 Task: Check the average views per listing of air conditioning unit in the last 1 year.
Action: Mouse moved to (997, 237)
Screenshot: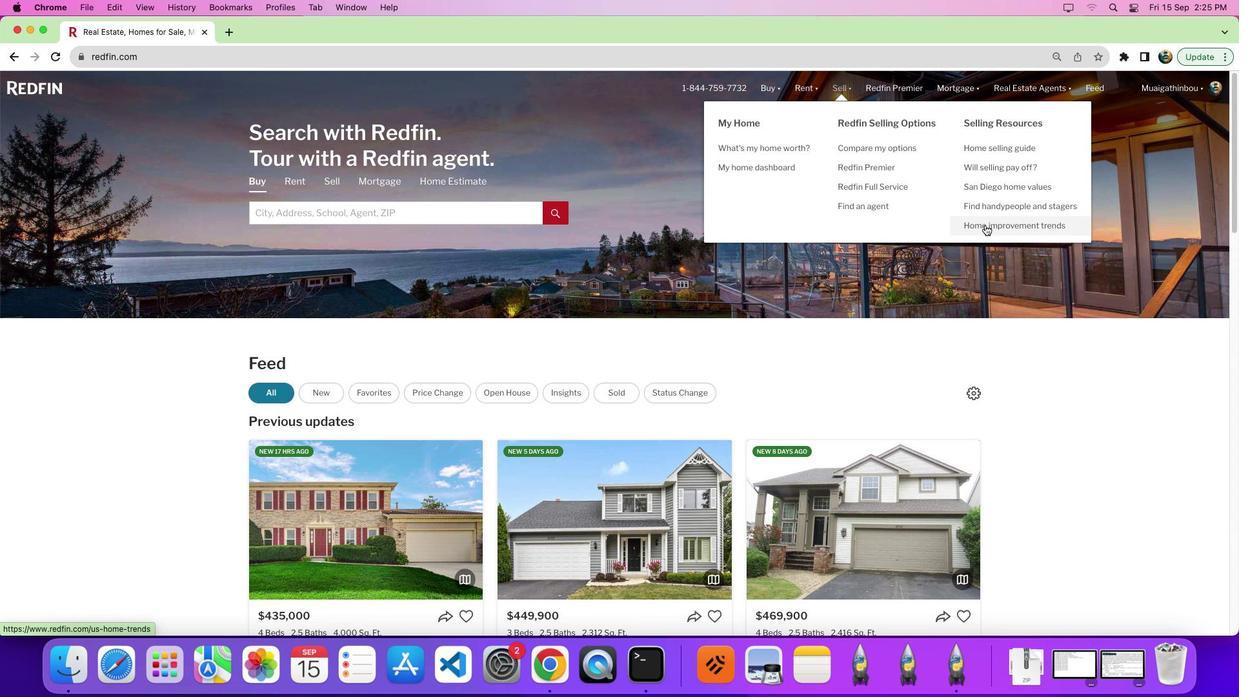 
Action: Mouse pressed left at (997, 237)
Screenshot: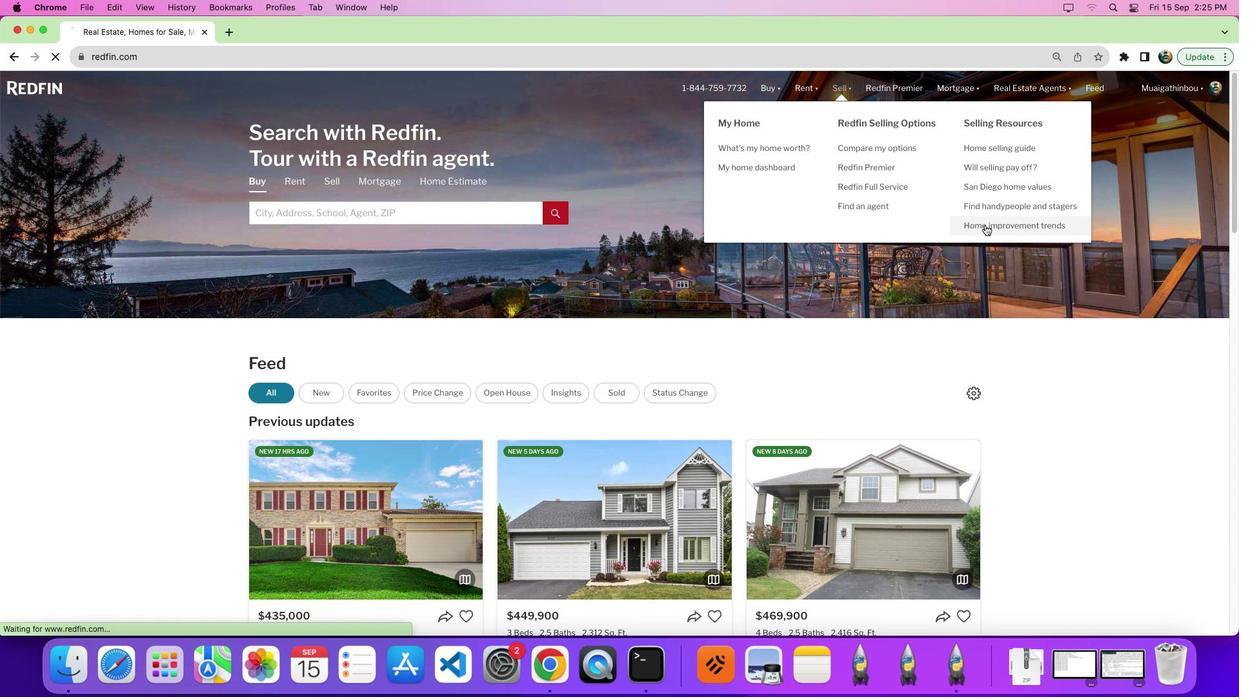 
Action: Mouse pressed left at (997, 237)
Screenshot: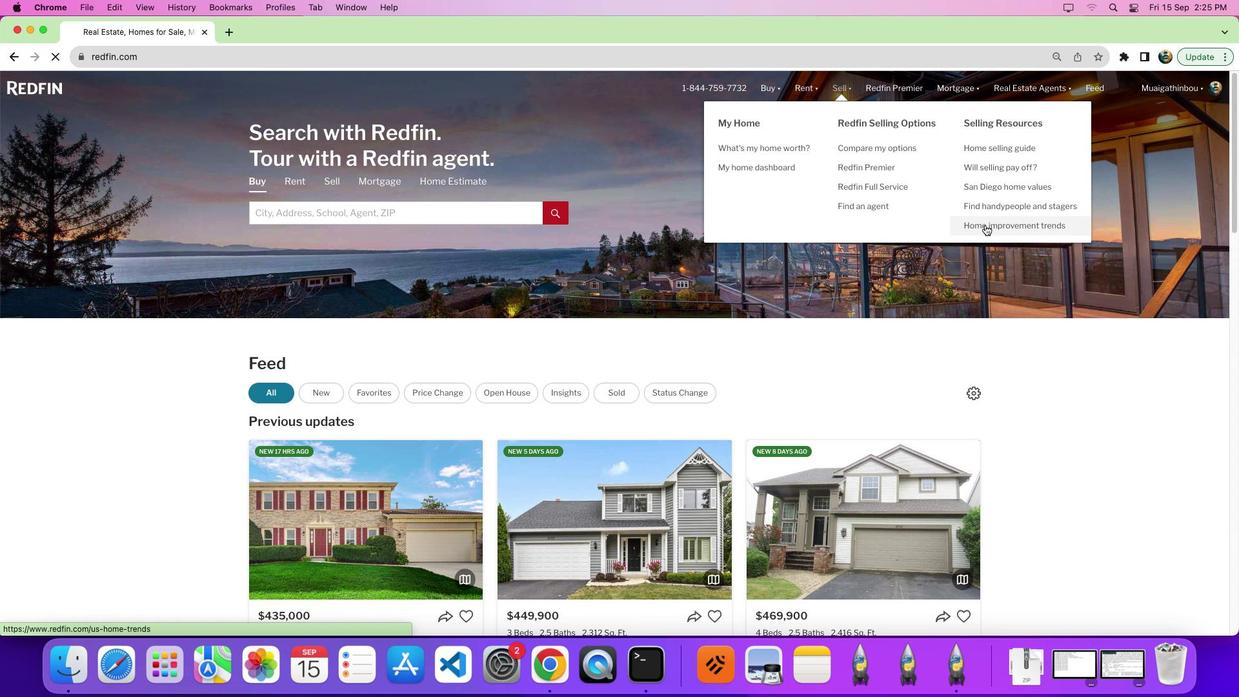 
Action: Mouse moved to (355, 265)
Screenshot: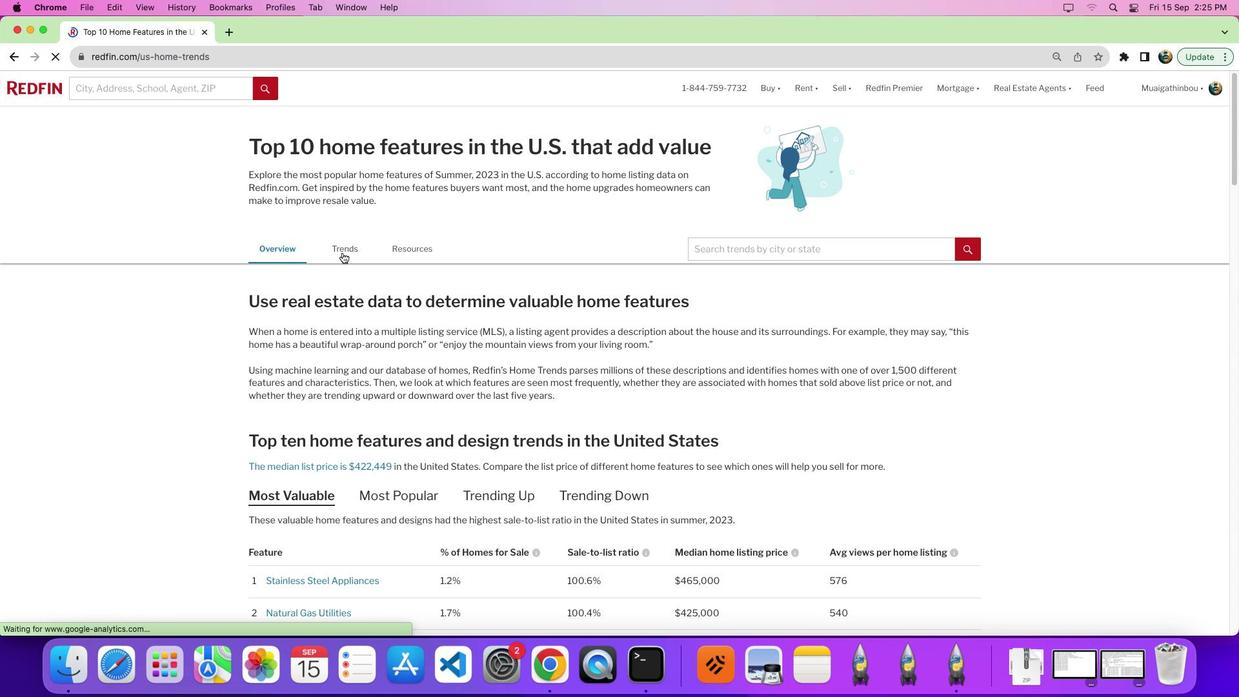 
Action: Mouse pressed left at (355, 265)
Screenshot: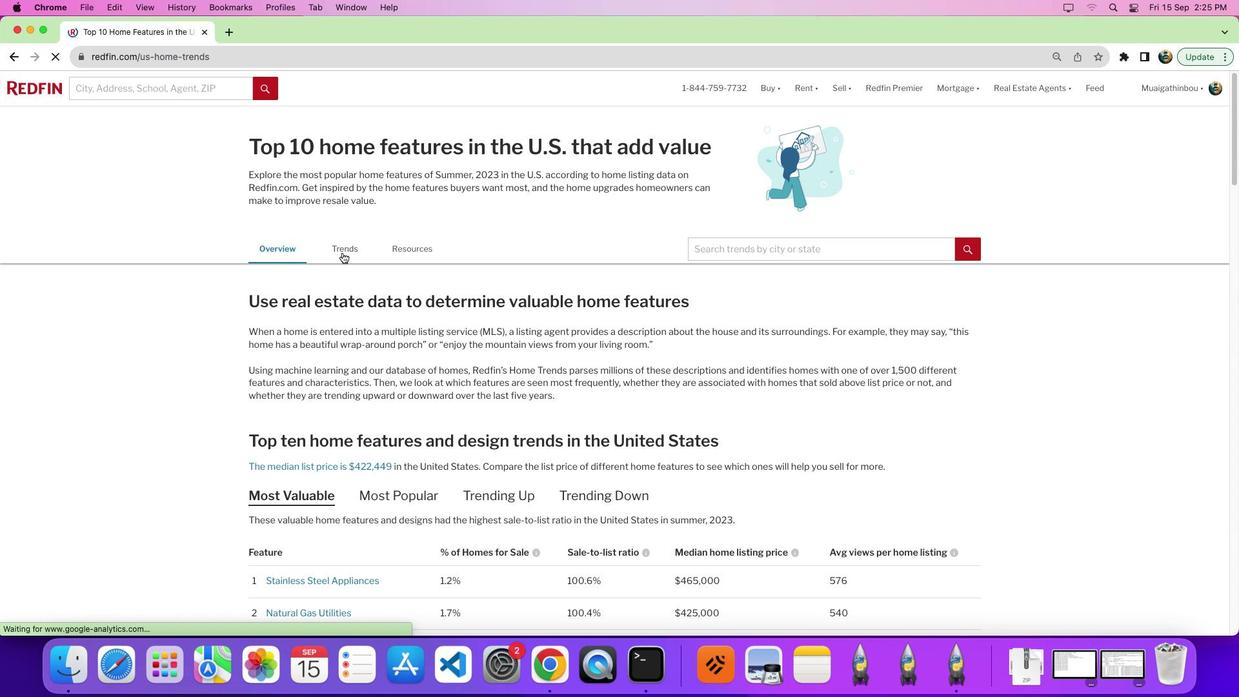 
Action: Mouse moved to (533, 330)
Screenshot: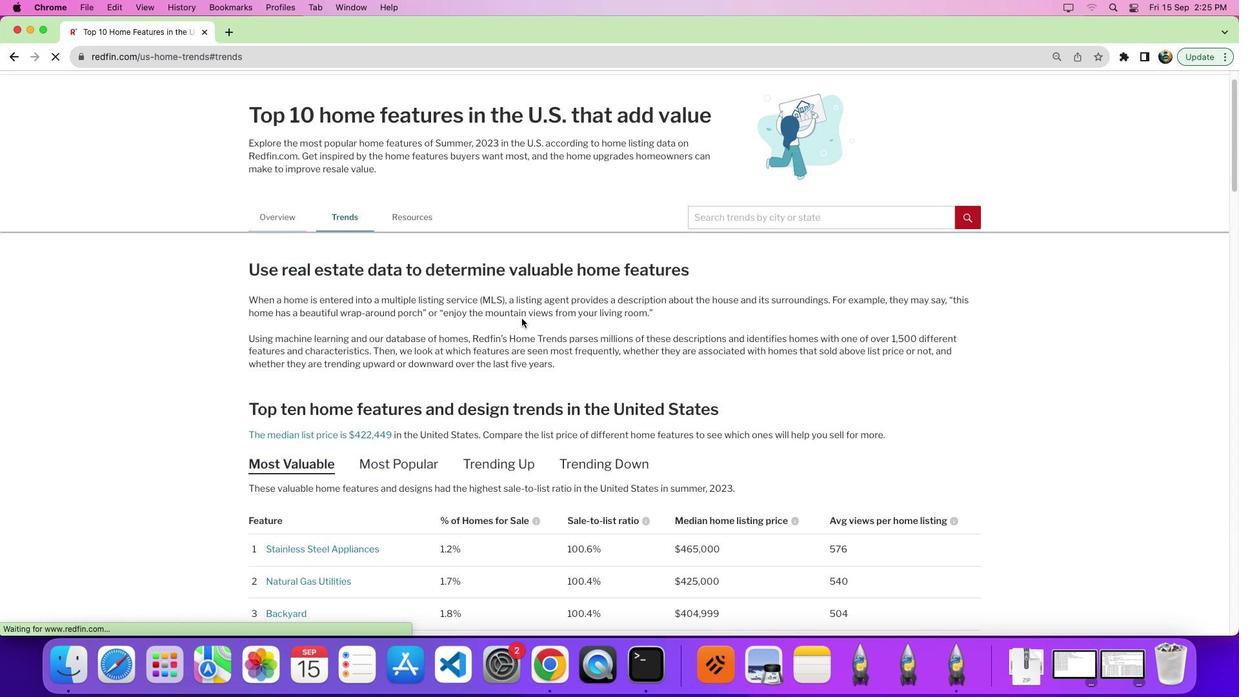 
Action: Mouse scrolled (533, 330) with delta (12, 11)
Screenshot: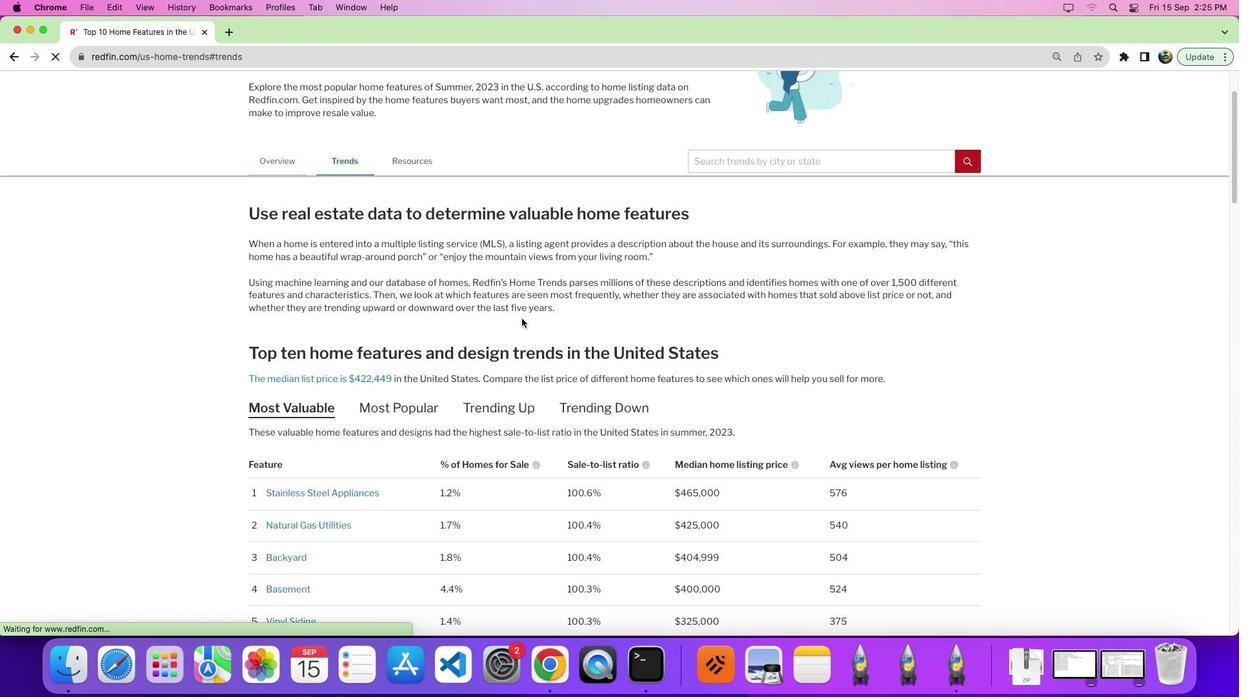 
Action: Mouse scrolled (533, 330) with delta (12, 11)
Screenshot: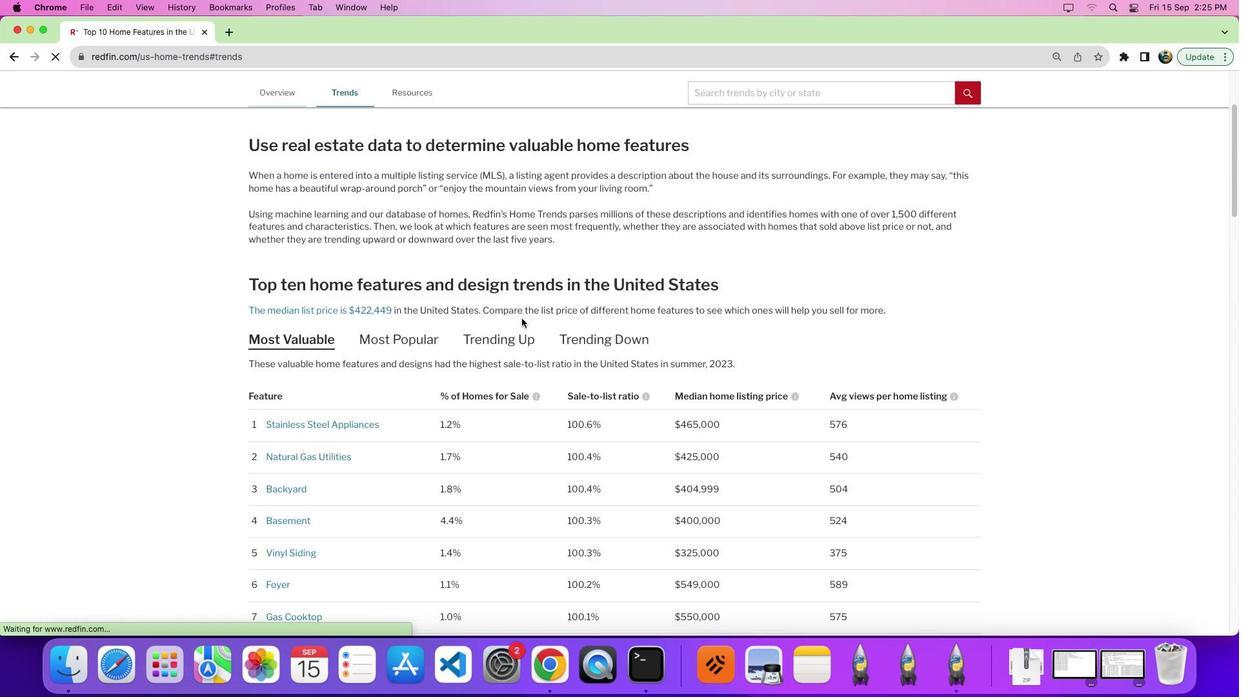 
Action: Mouse scrolled (533, 330) with delta (12, 8)
Screenshot: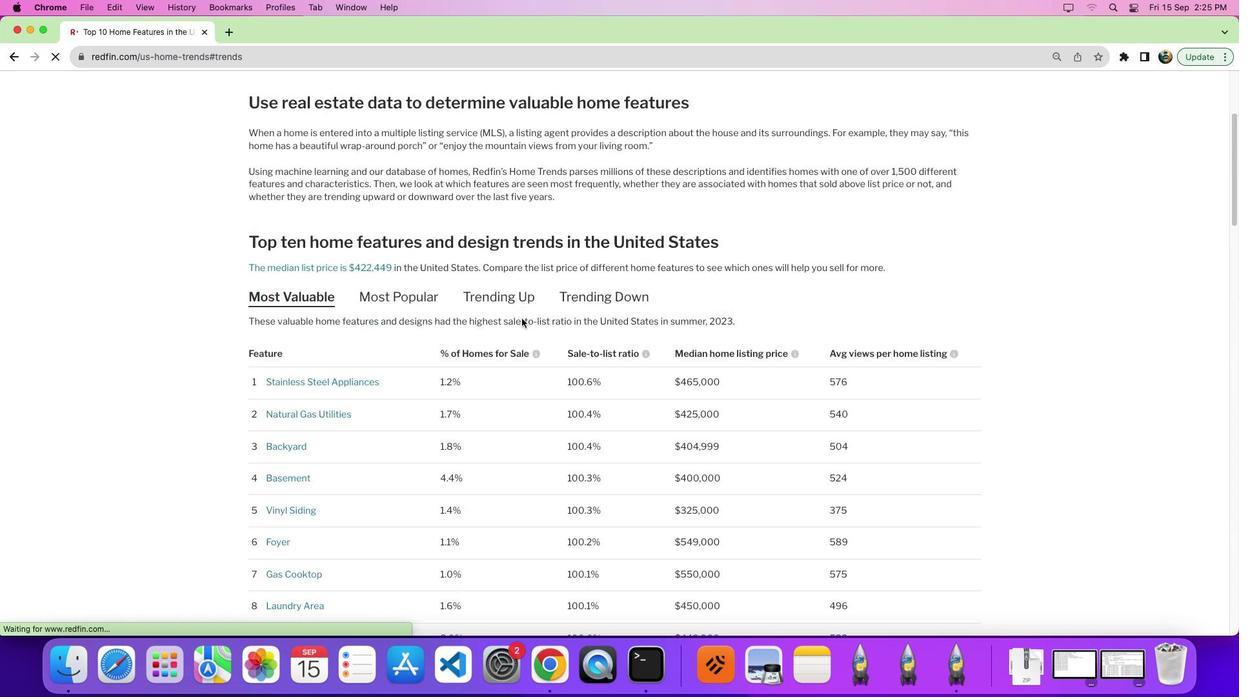 
Action: Mouse scrolled (533, 330) with delta (12, 11)
Screenshot: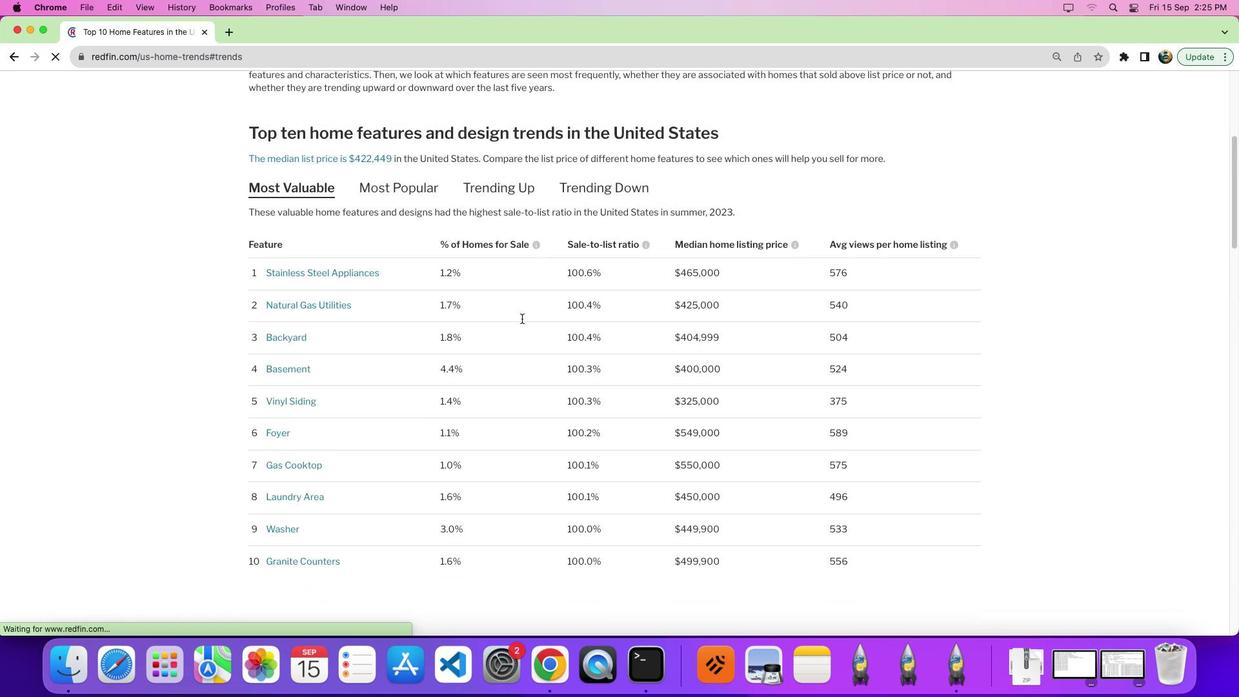 
Action: Mouse scrolled (533, 330) with delta (12, 11)
Screenshot: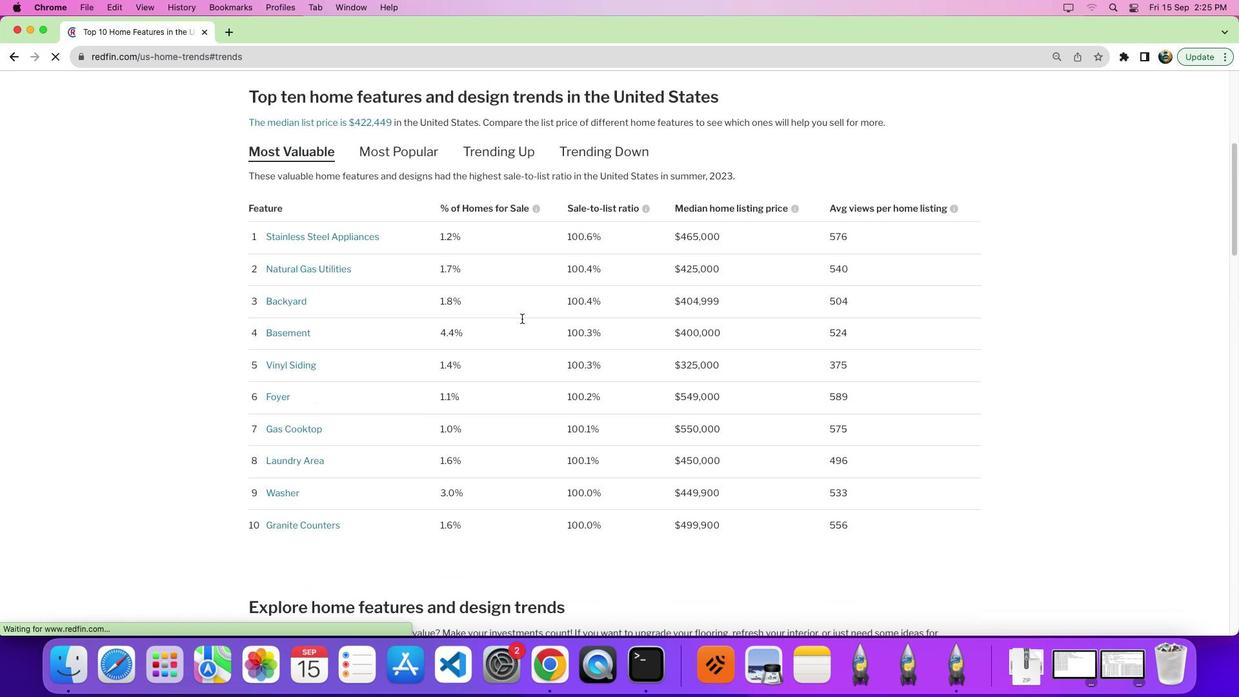 
Action: Mouse scrolled (533, 330) with delta (12, 8)
Screenshot: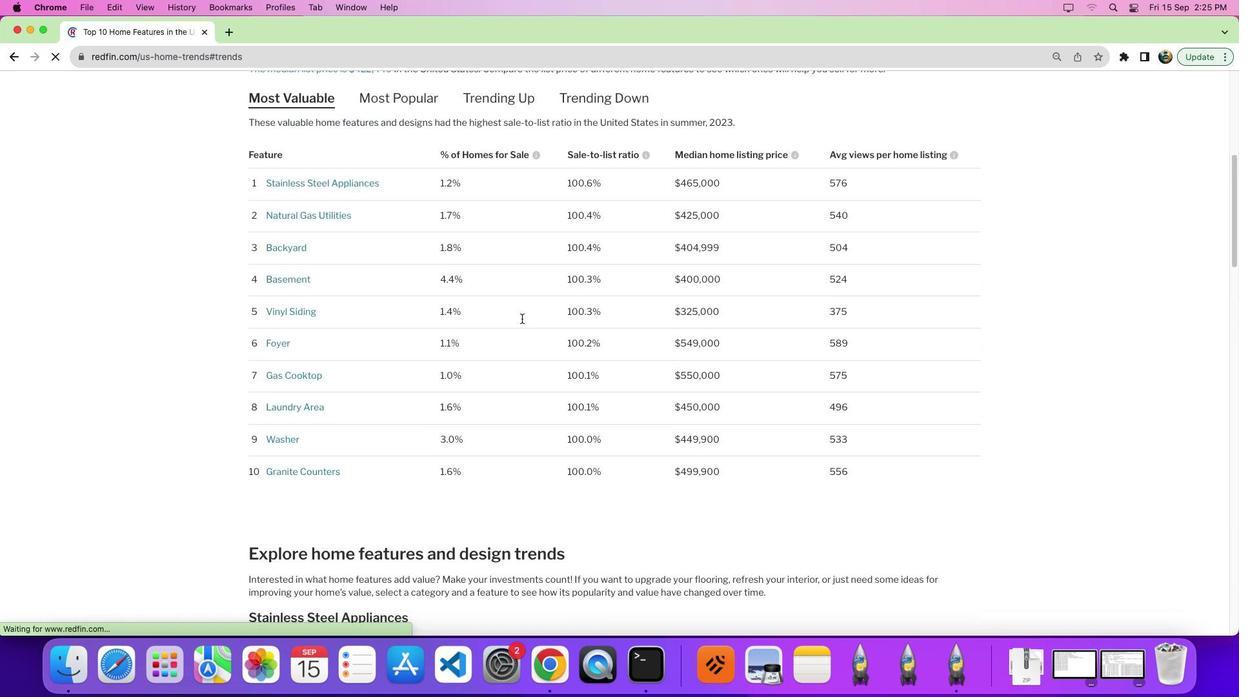 
Action: Mouse scrolled (533, 330) with delta (12, 11)
Screenshot: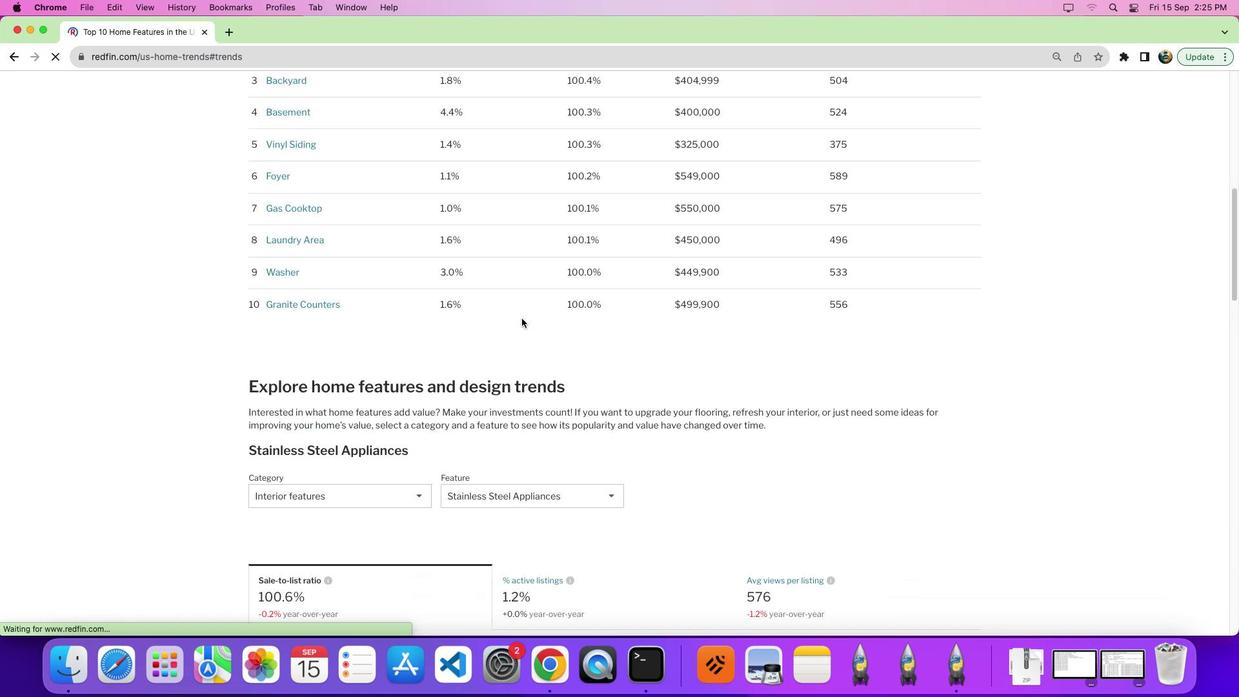 
Action: Mouse scrolled (533, 330) with delta (12, 11)
Screenshot: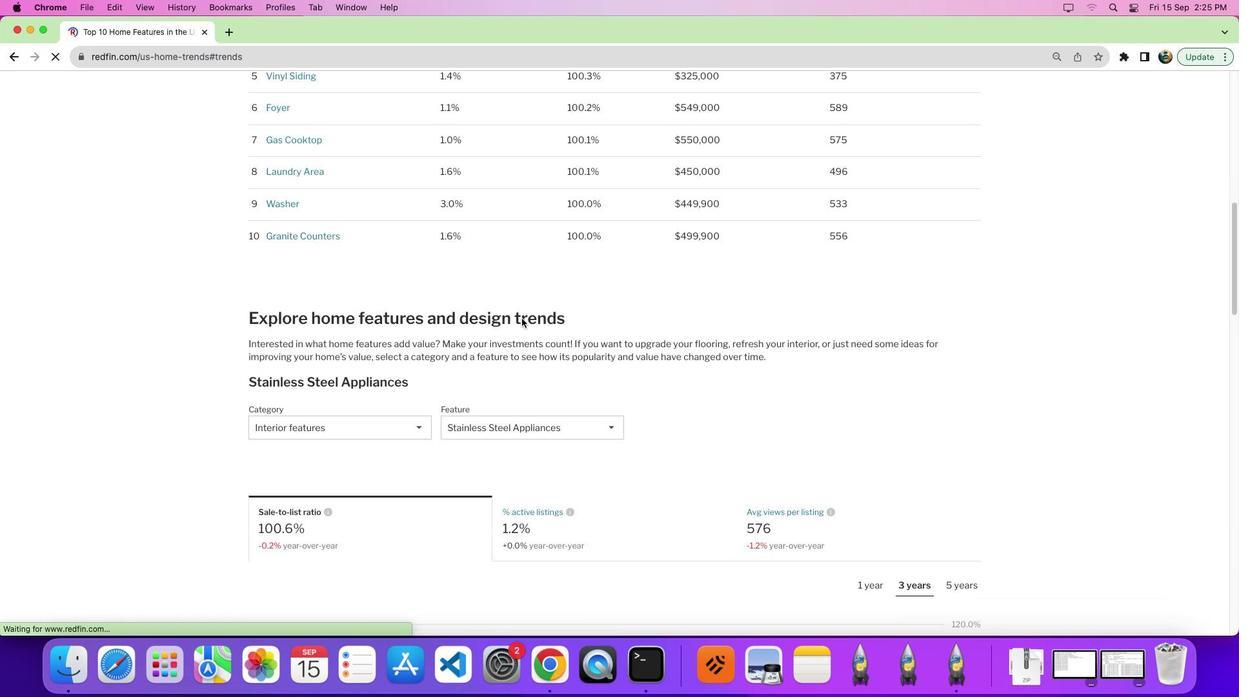 
Action: Mouse scrolled (533, 330) with delta (12, 7)
Screenshot: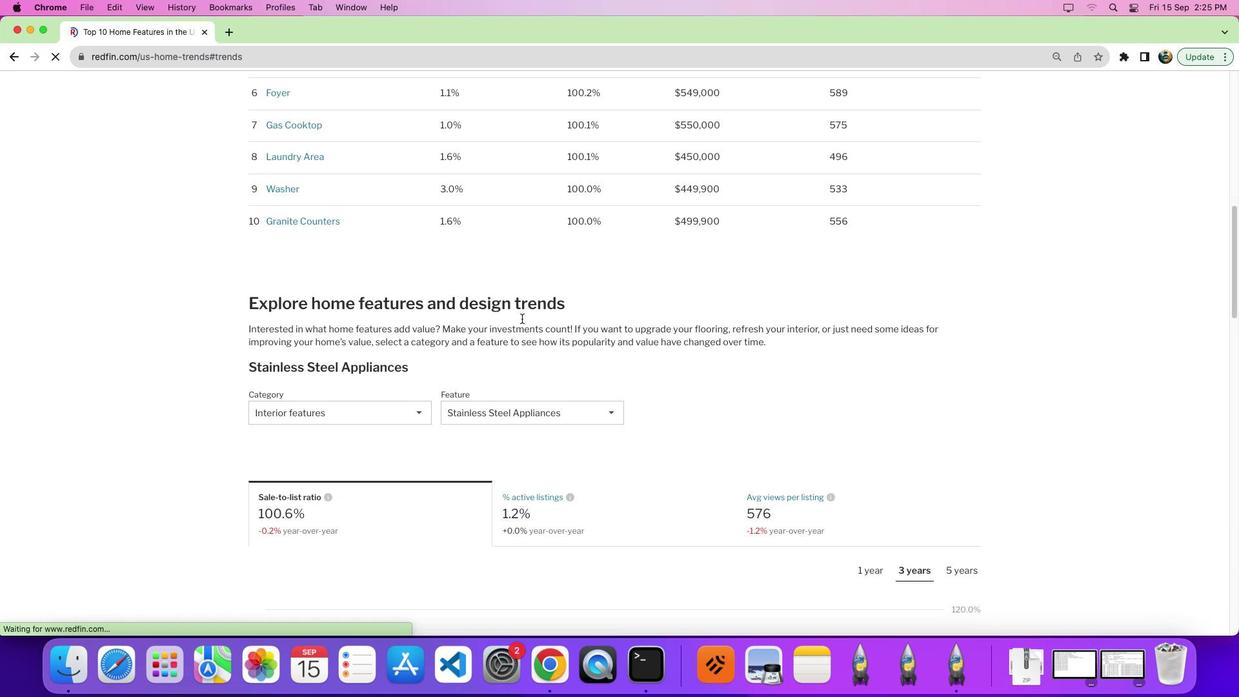 
Action: Mouse scrolled (533, 330) with delta (12, 11)
Screenshot: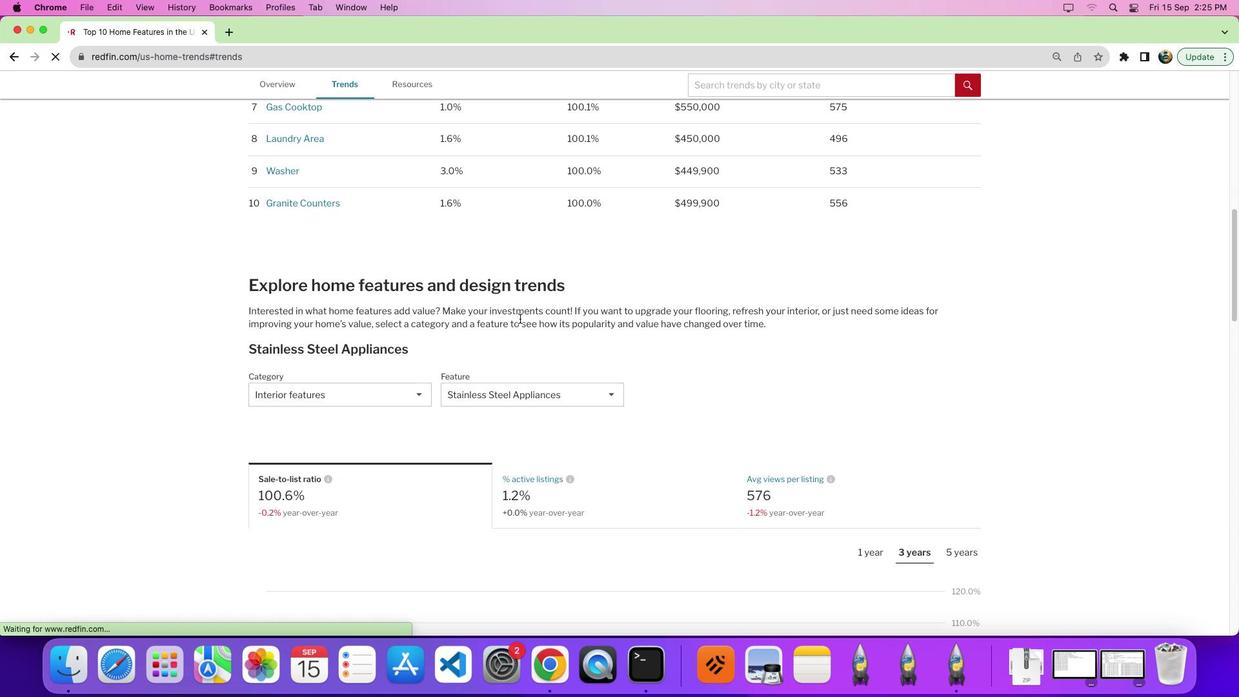 
Action: Mouse scrolled (533, 330) with delta (12, 11)
Screenshot: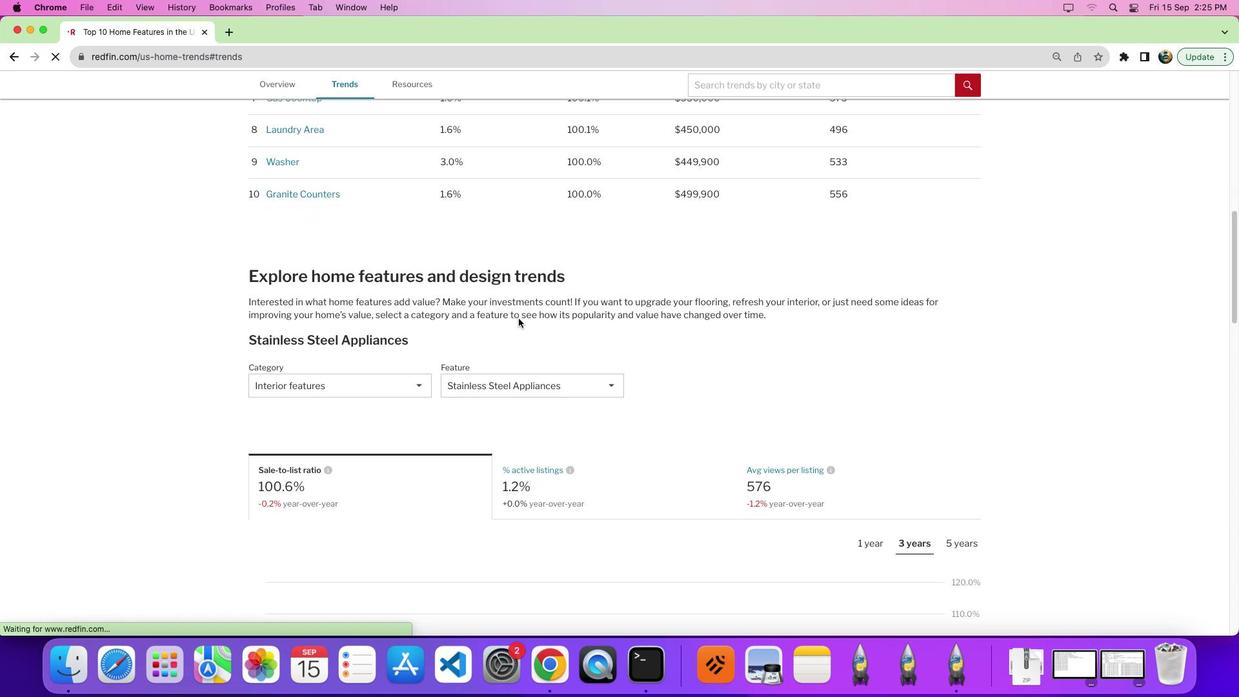 
Action: Mouse moved to (400, 393)
Screenshot: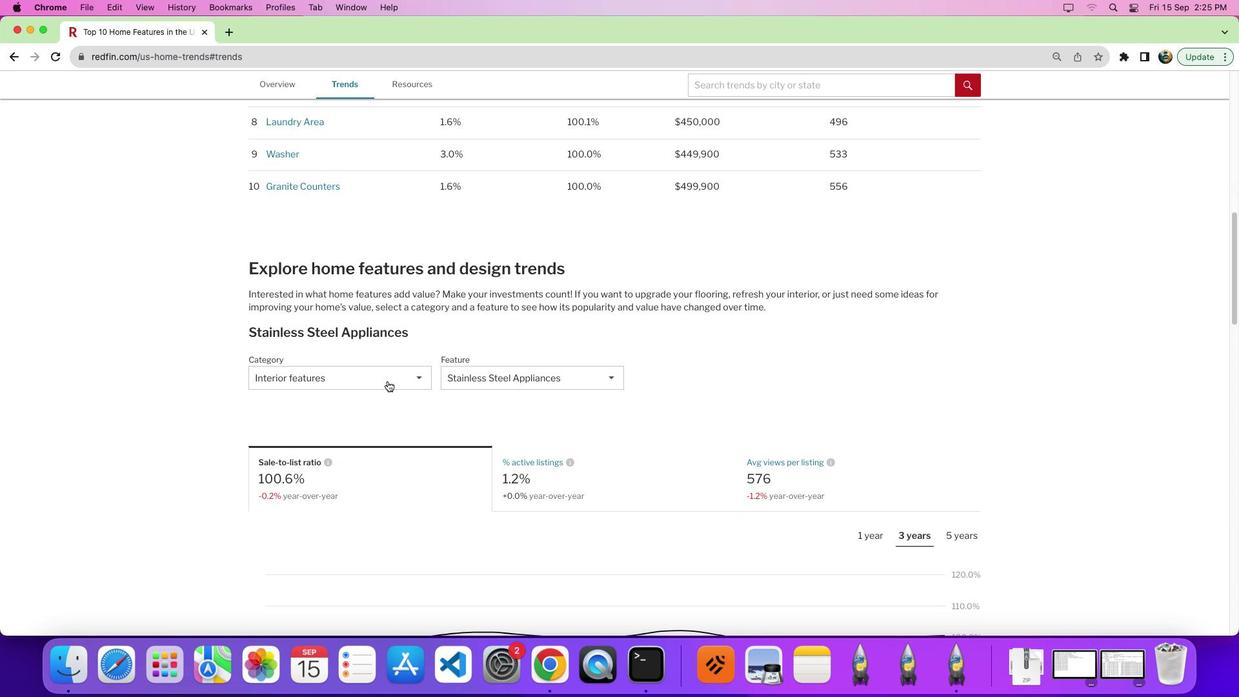 
Action: Mouse pressed left at (400, 393)
Screenshot: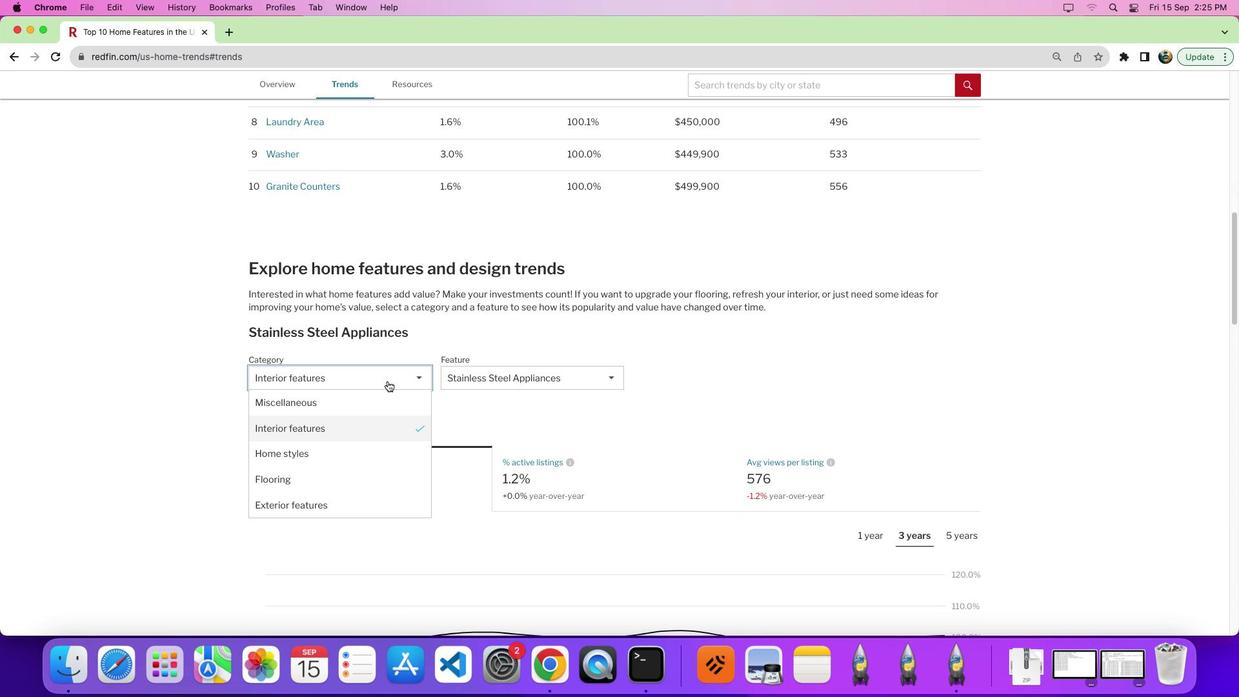 
Action: Mouse moved to (386, 441)
Screenshot: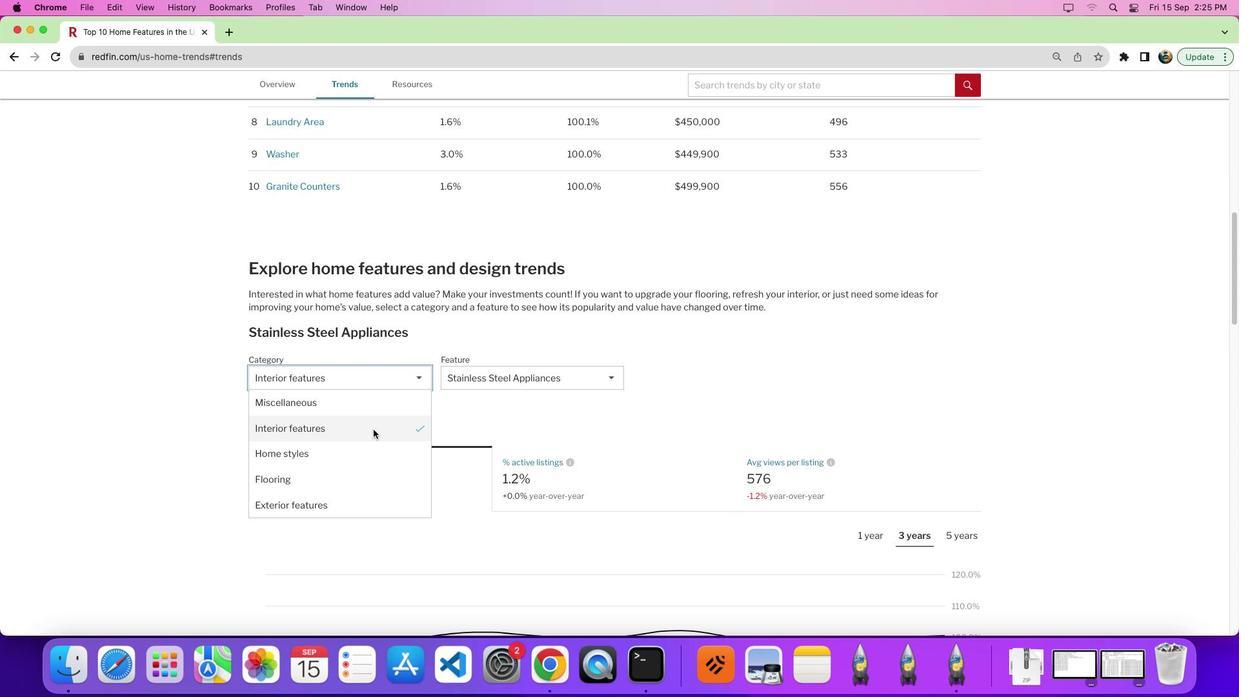
Action: Mouse pressed left at (386, 441)
Screenshot: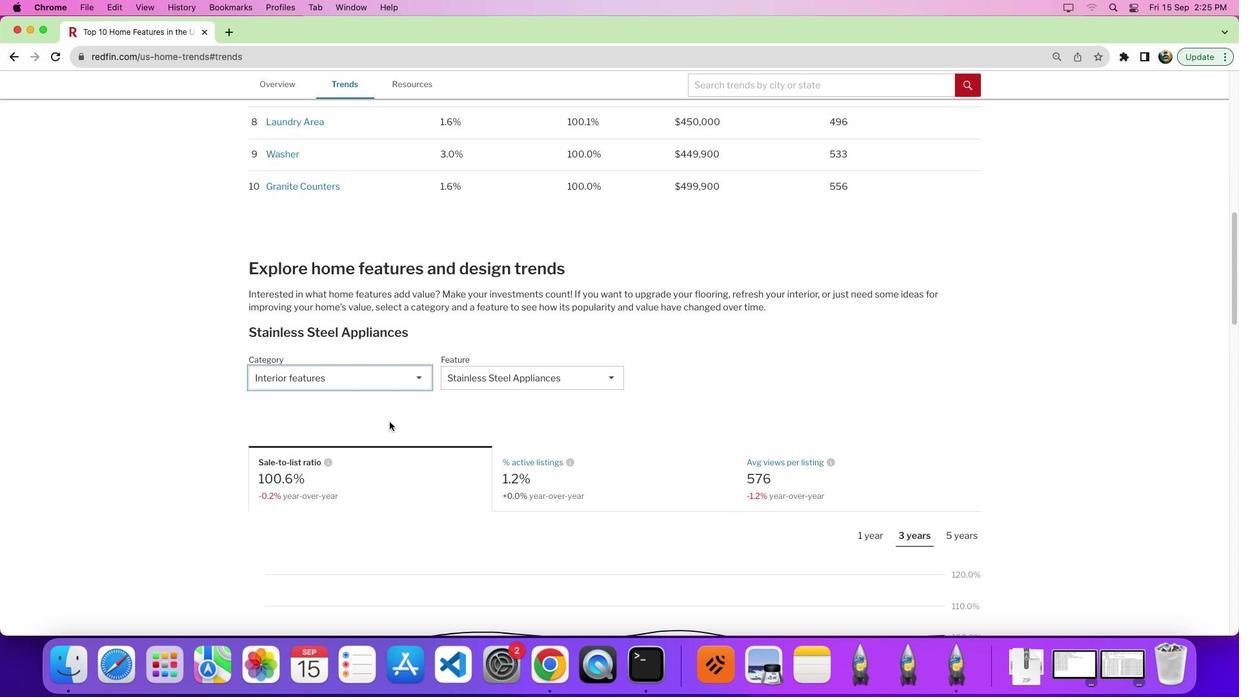 
Action: Mouse moved to (495, 379)
Screenshot: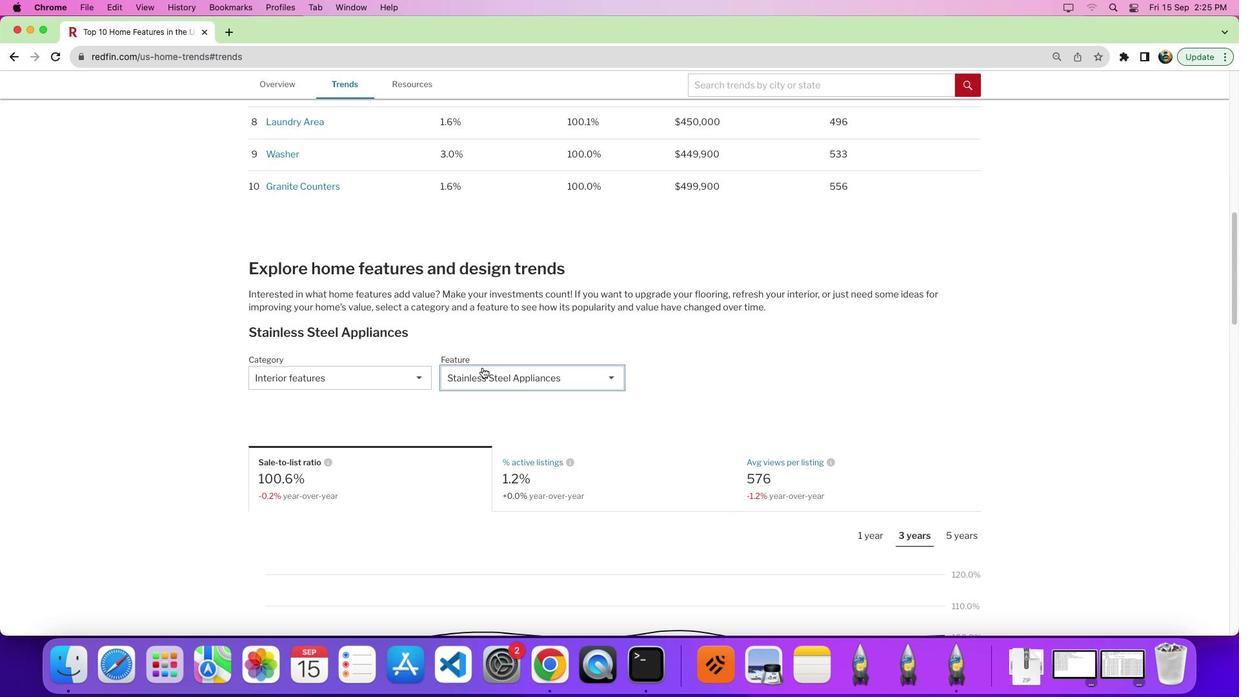
Action: Mouse pressed left at (495, 379)
Screenshot: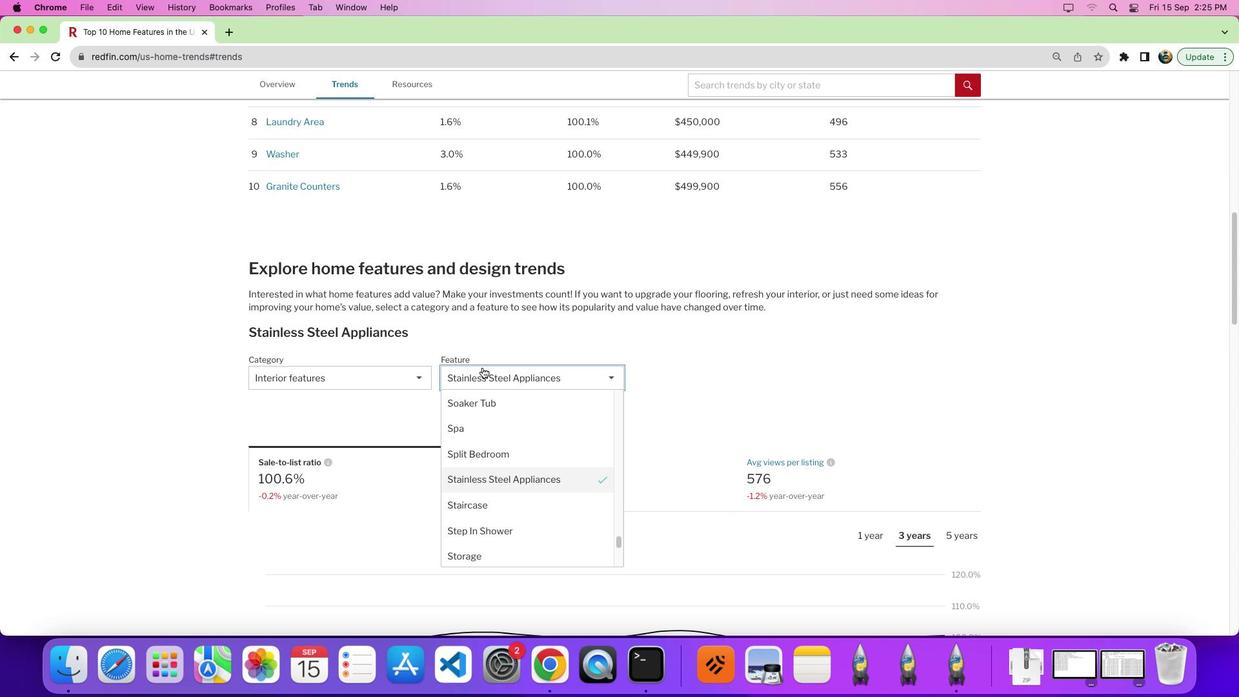 
Action: Mouse moved to (532, 430)
Screenshot: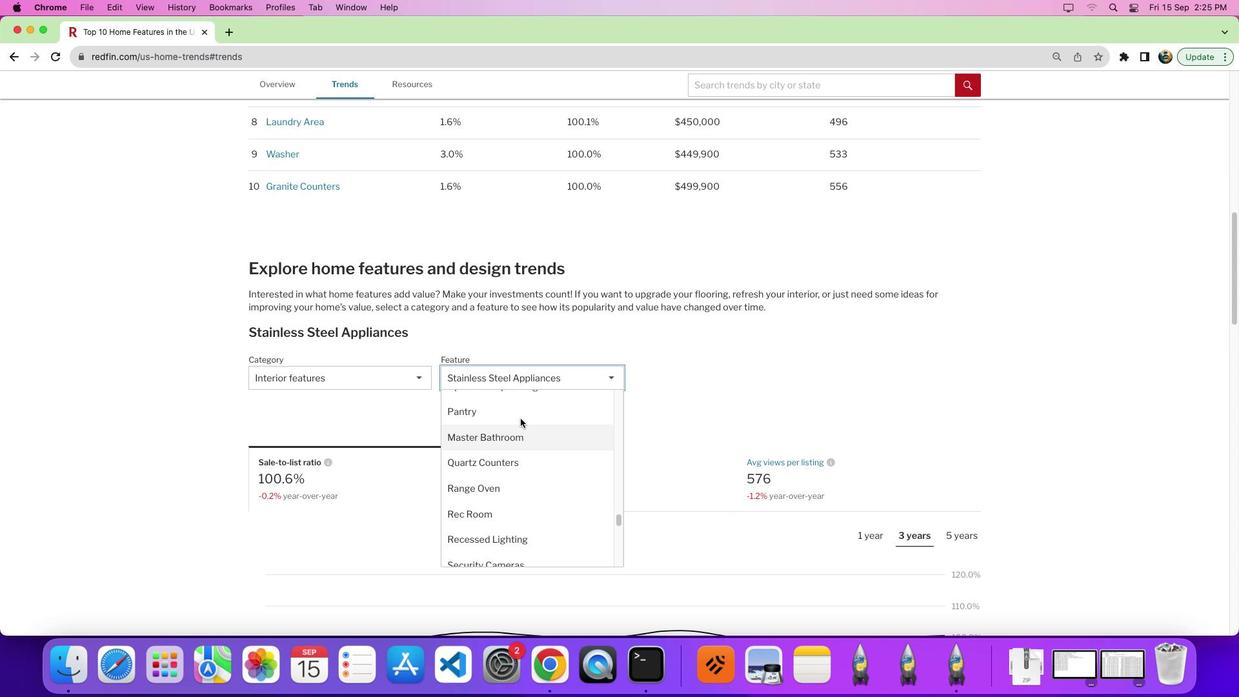 
Action: Mouse scrolled (532, 430) with delta (12, 12)
Screenshot: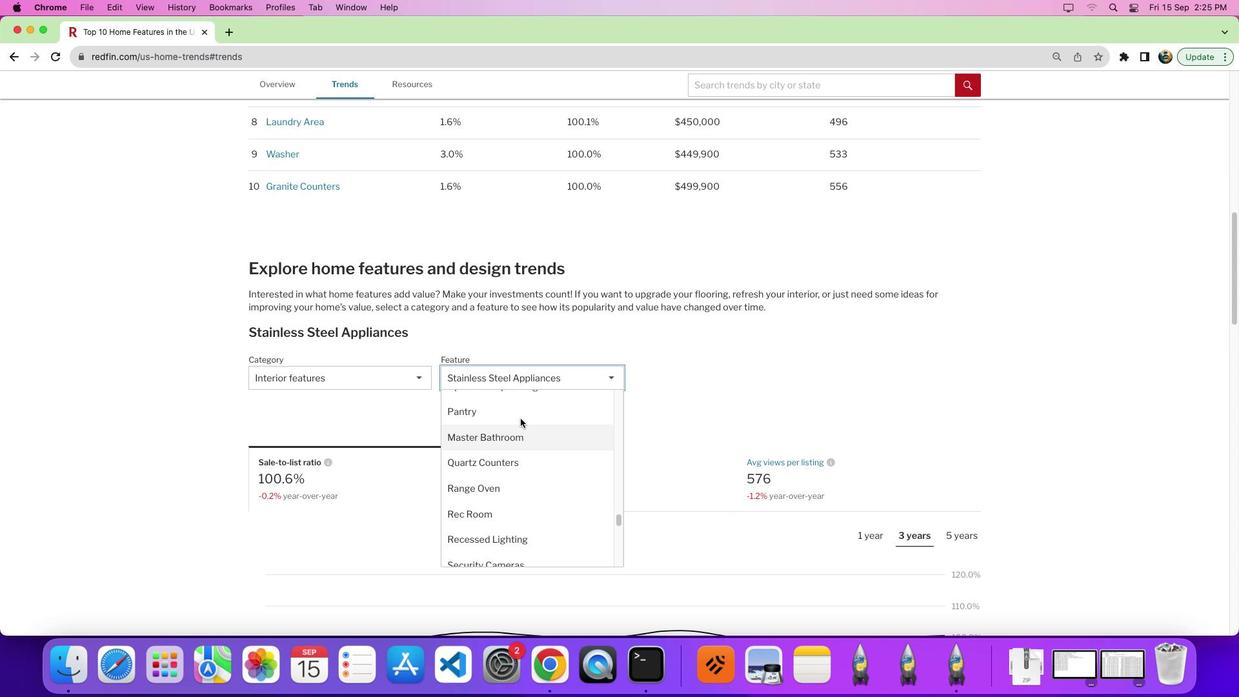 
Action: Mouse moved to (532, 431)
Screenshot: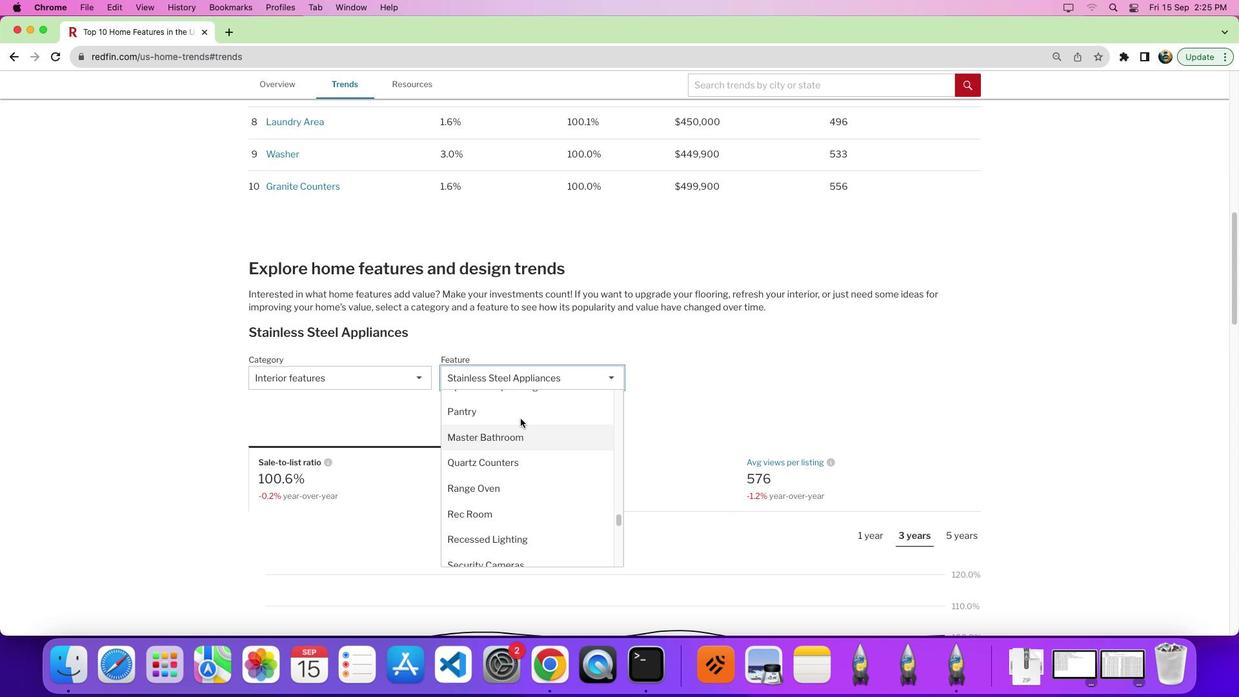 
Action: Mouse scrolled (532, 431) with delta (12, 12)
Screenshot: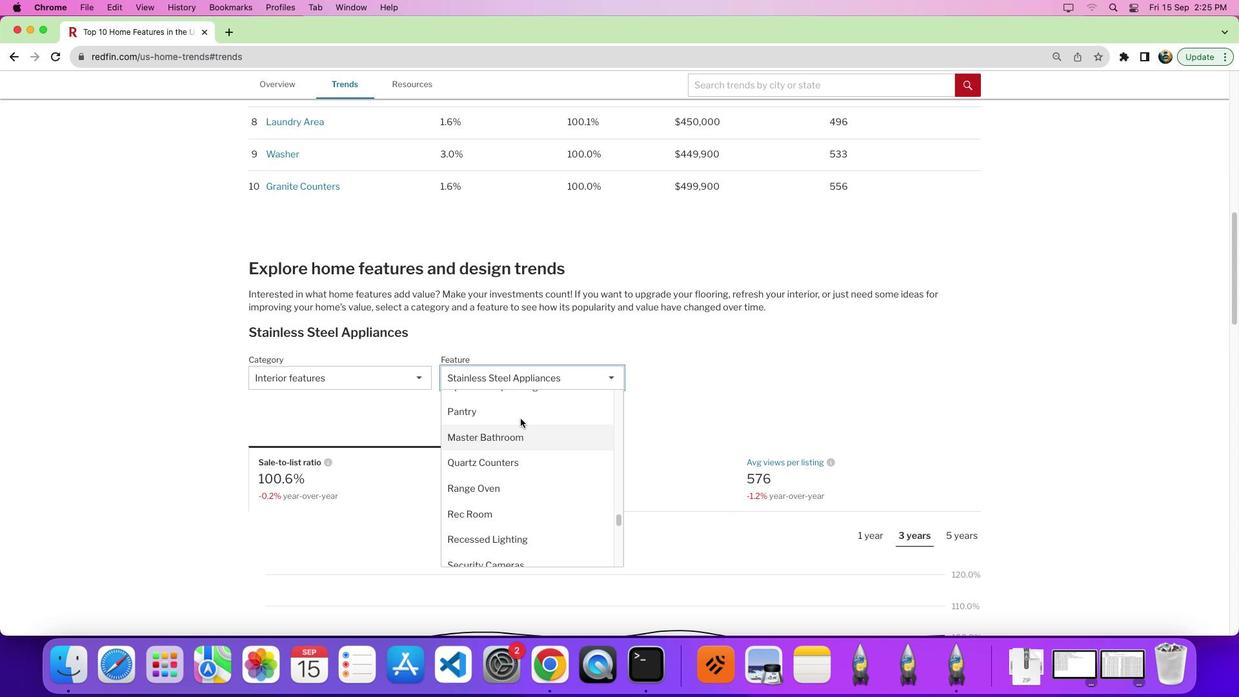 
Action: Mouse scrolled (532, 431) with delta (12, 18)
Screenshot: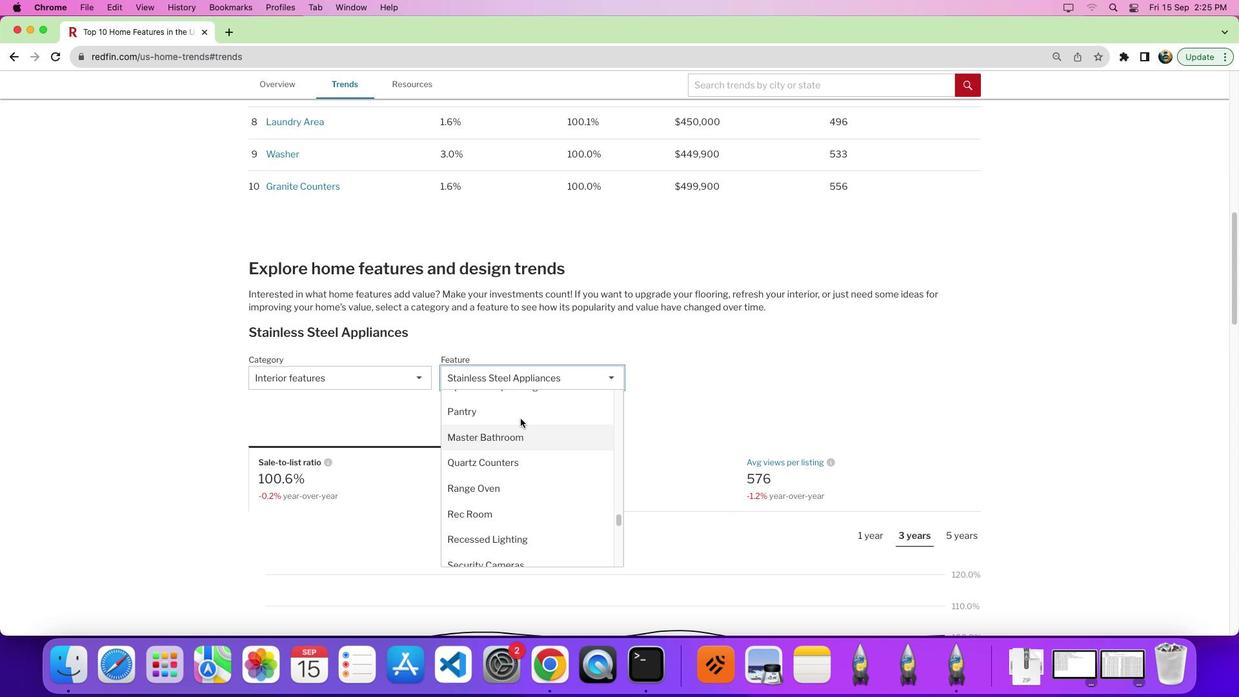 
Action: Mouse moved to (532, 431)
Screenshot: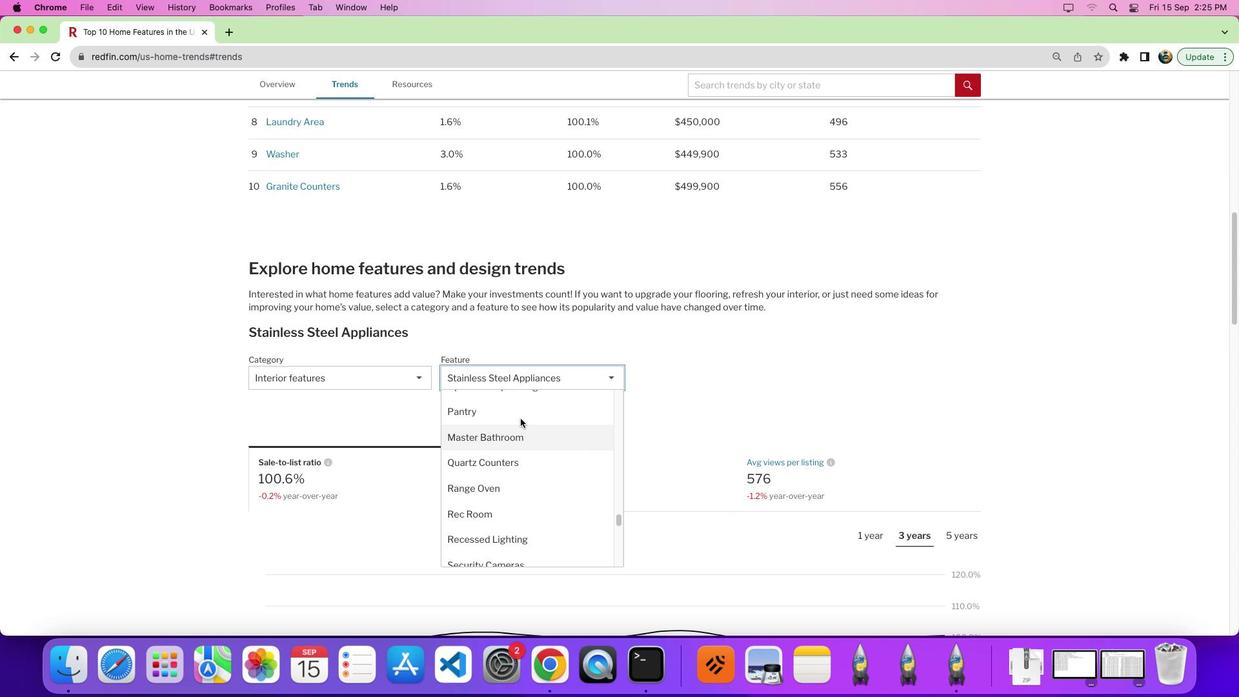 
Action: Mouse scrolled (532, 431) with delta (12, 12)
Screenshot: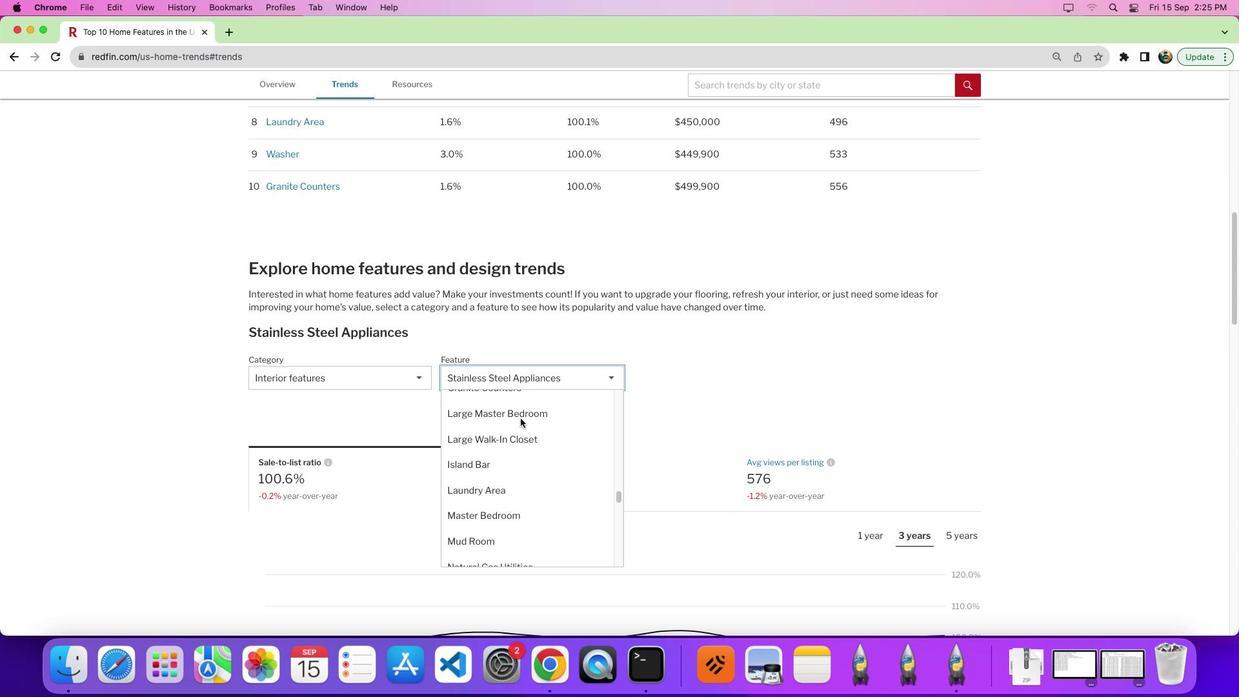 
Action: Mouse scrolled (532, 431) with delta (12, 13)
Screenshot: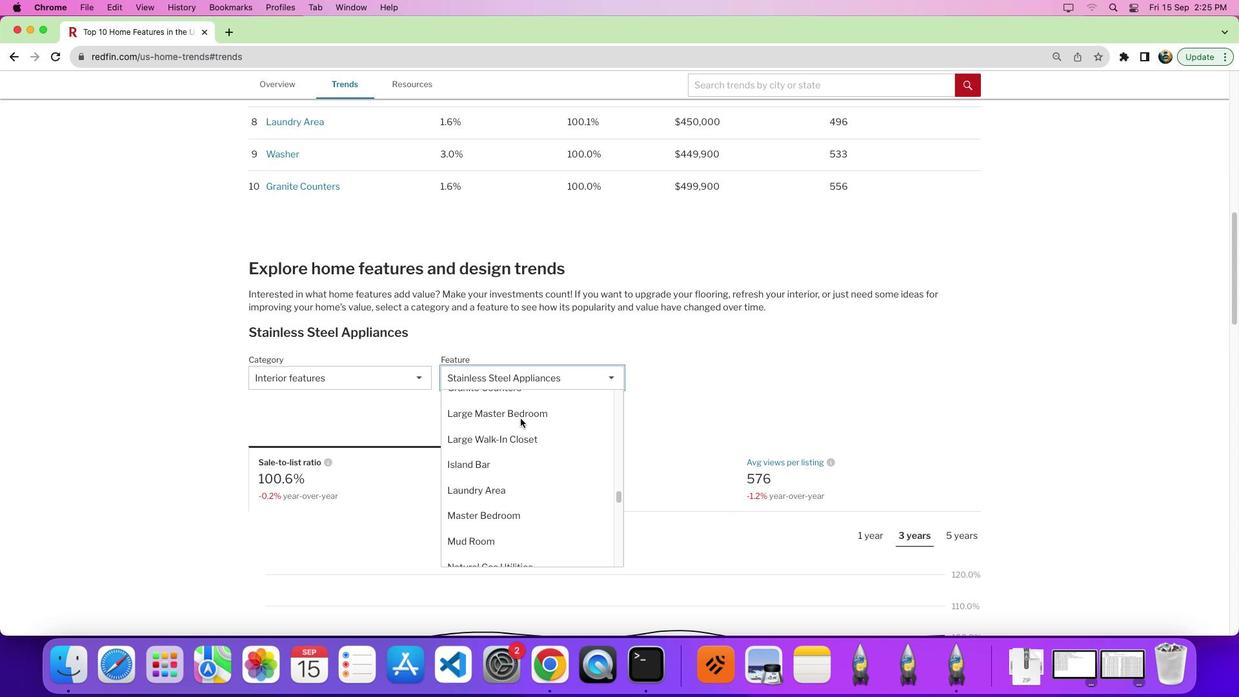 
Action: Mouse scrolled (532, 431) with delta (12, 18)
Screenshot: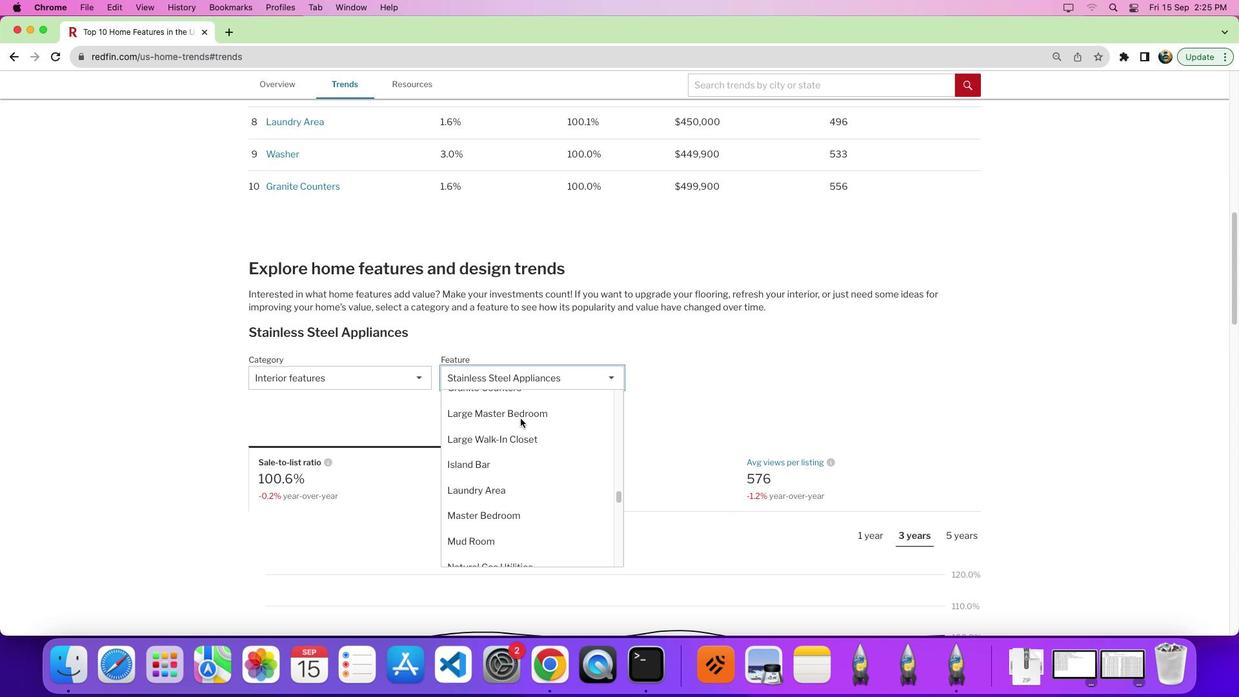 
Action: Mouse scrolled (532, 431) with delta (12, 12)
Screenshot: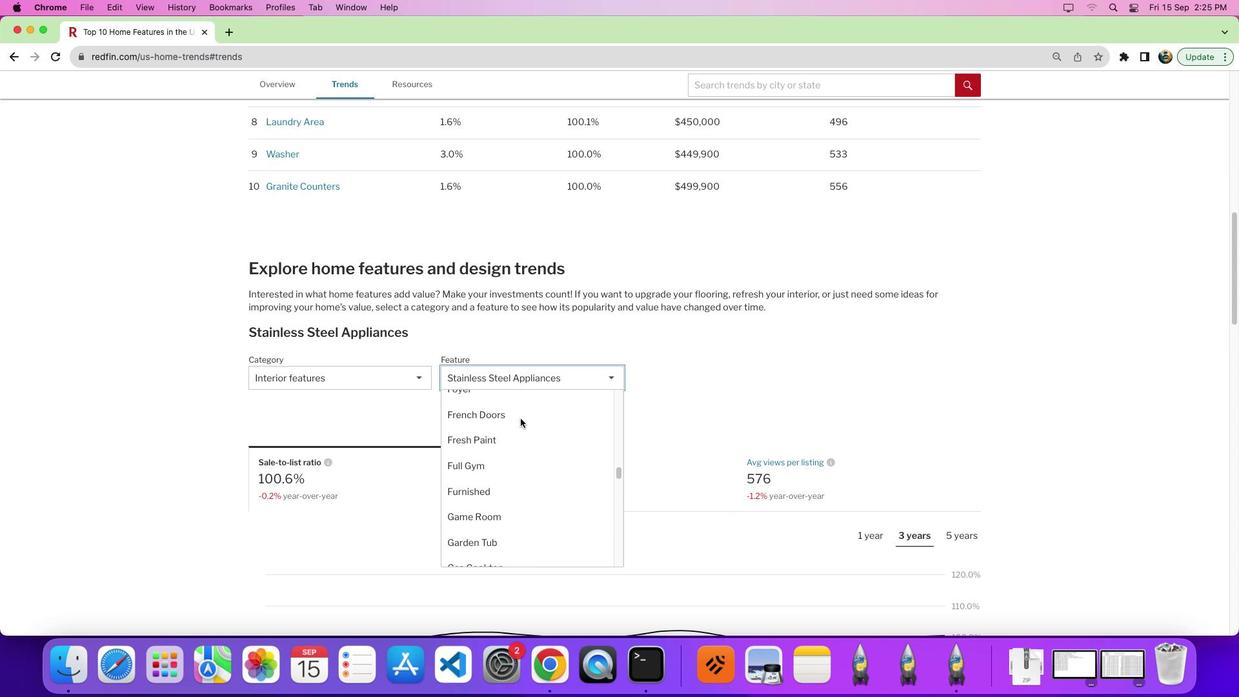 
Action: Mouse scrolled (532, 431) with delta (12, 13)
Screenshot: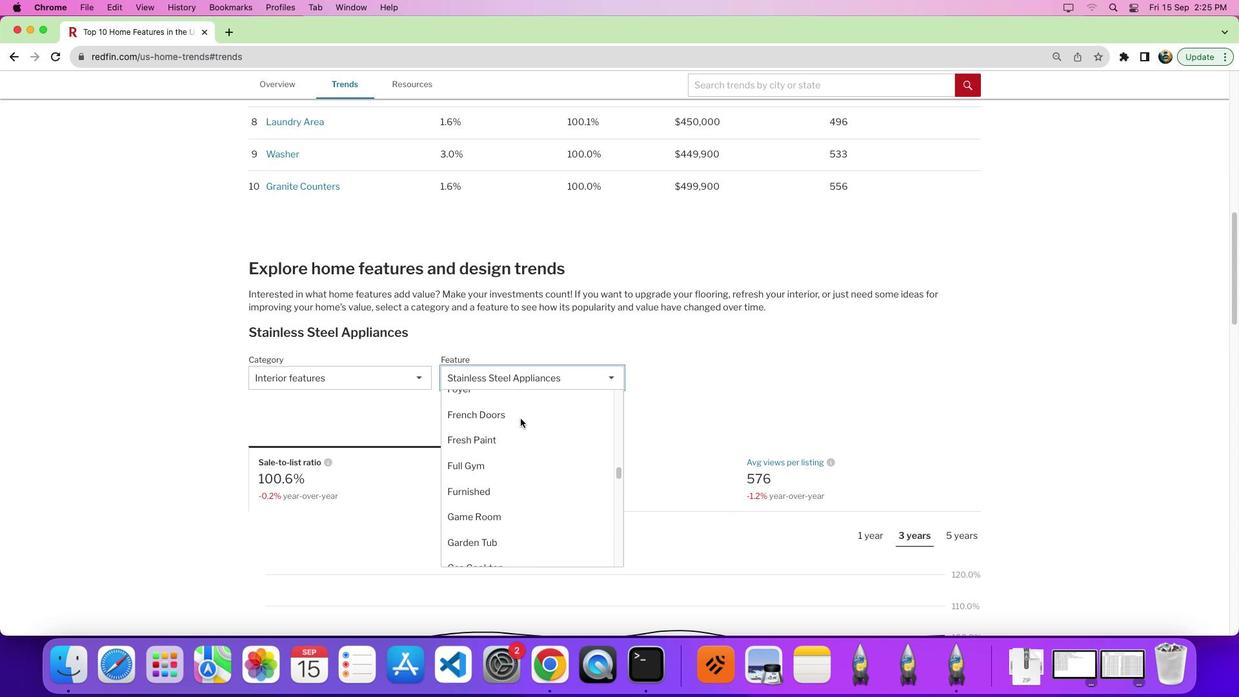 
Action: Mouse scrolled (532, 431) with delta (12, 18)
Screenshot: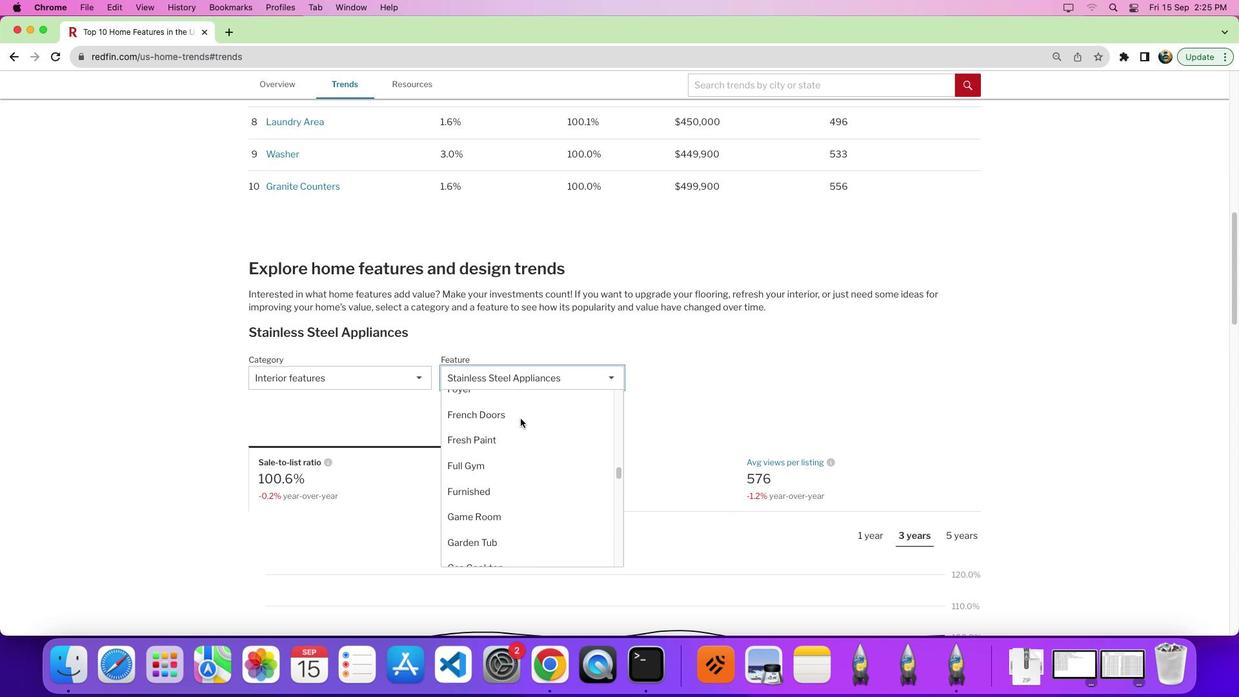 
Action: Mouse scrolled (532, 431) with delta (12, 12)
Screenshot: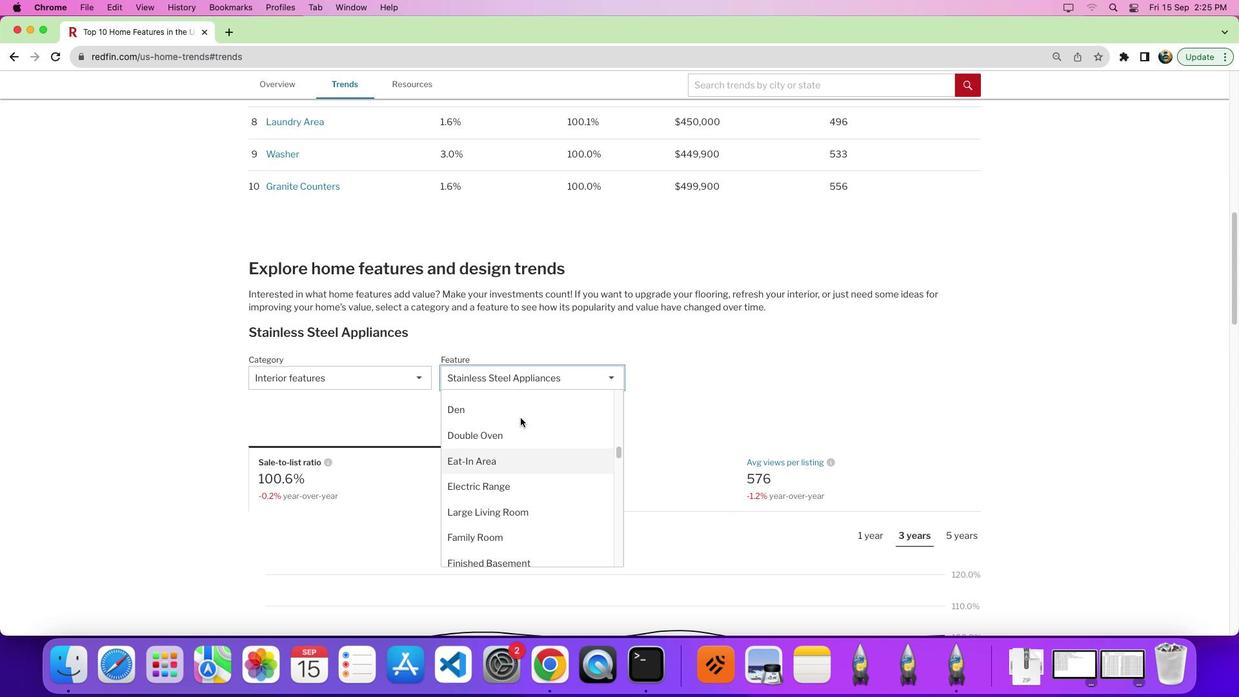 
Action: Mouse scrolled (532, 431) with delta (12, 12)
Screenshot: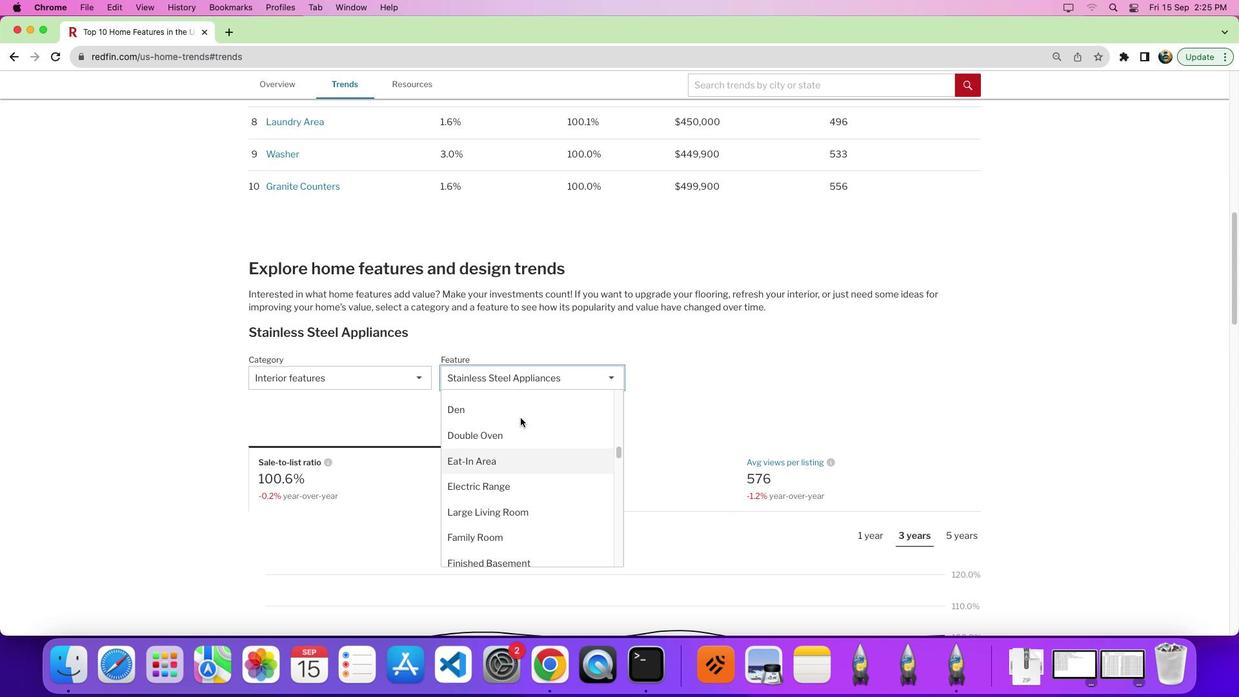 
Action: Mouse scrolled (532, 431) with delta (12, 17)
Screenshot: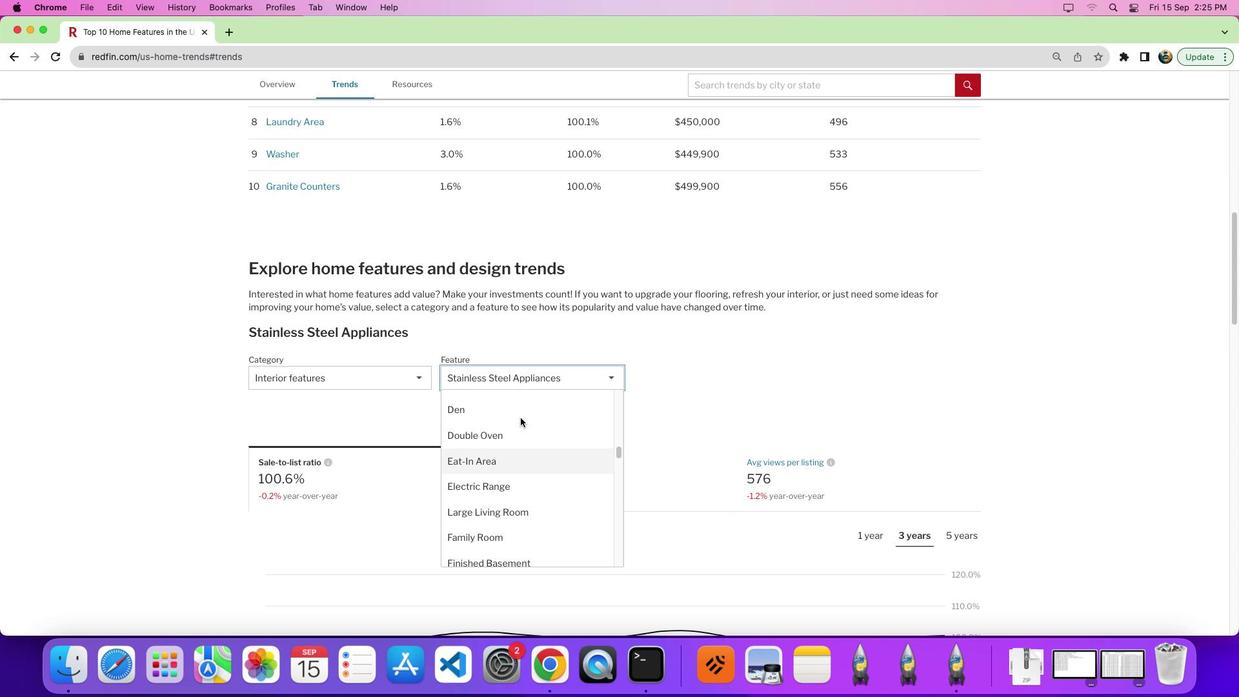 
Action: Mouse moved to (533, 430)
Screenshot: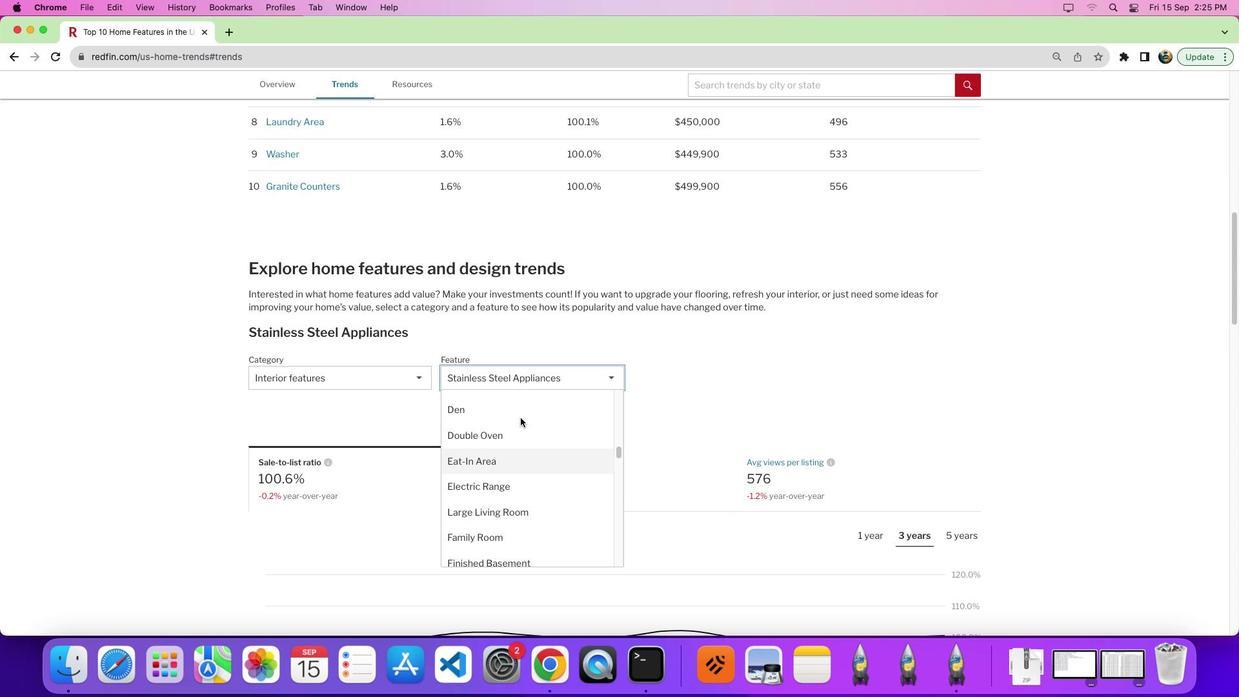 
Action: Mouse scrolled (533, 430) with delta (12, 12)
Screenshot: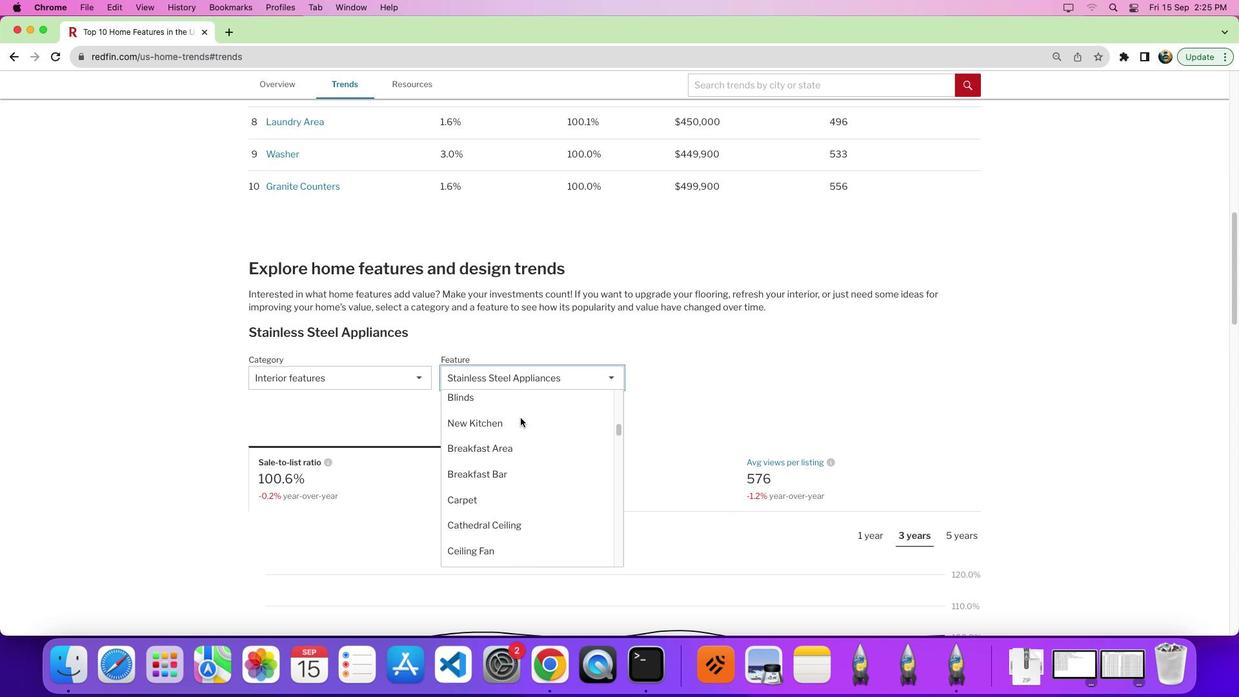 
Action: Mouse scrolled (533, 430) with delta (12, 13)
Screenshot: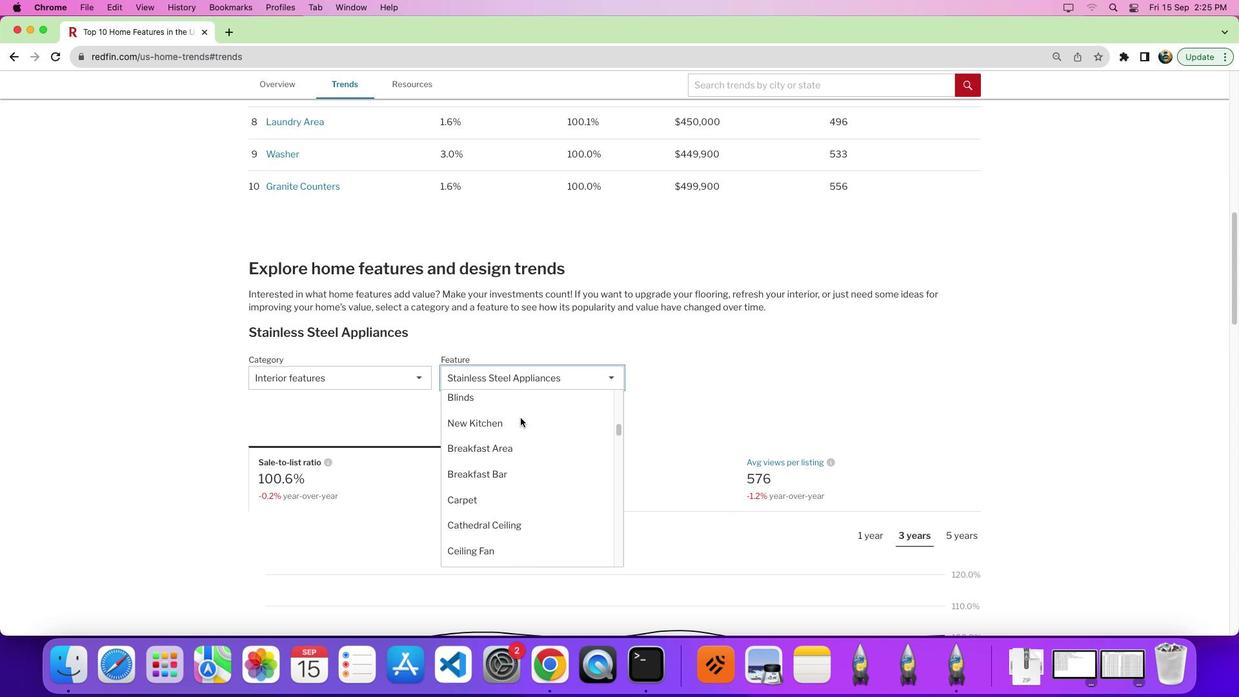 
Action: Mouse scrolled (533, 430) with delta (12, 18)
Screenshot: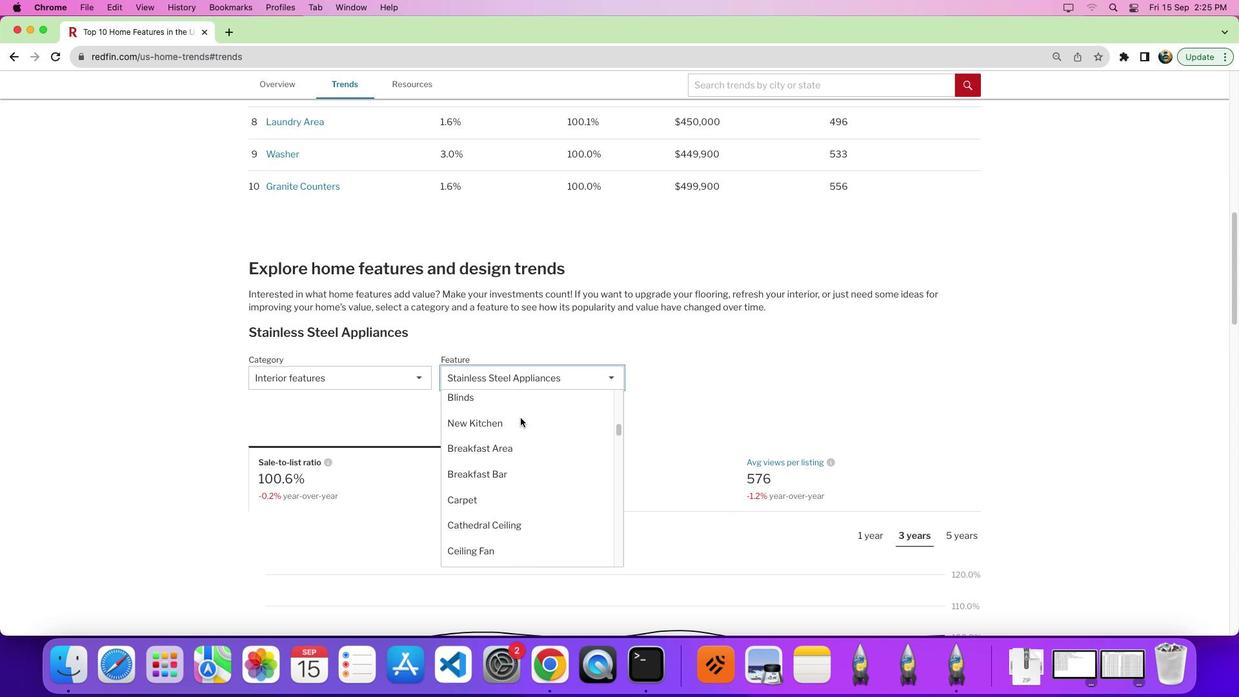 
Action: Mouse scrolled (533, 430) with delta (12, 11)
Screenshot: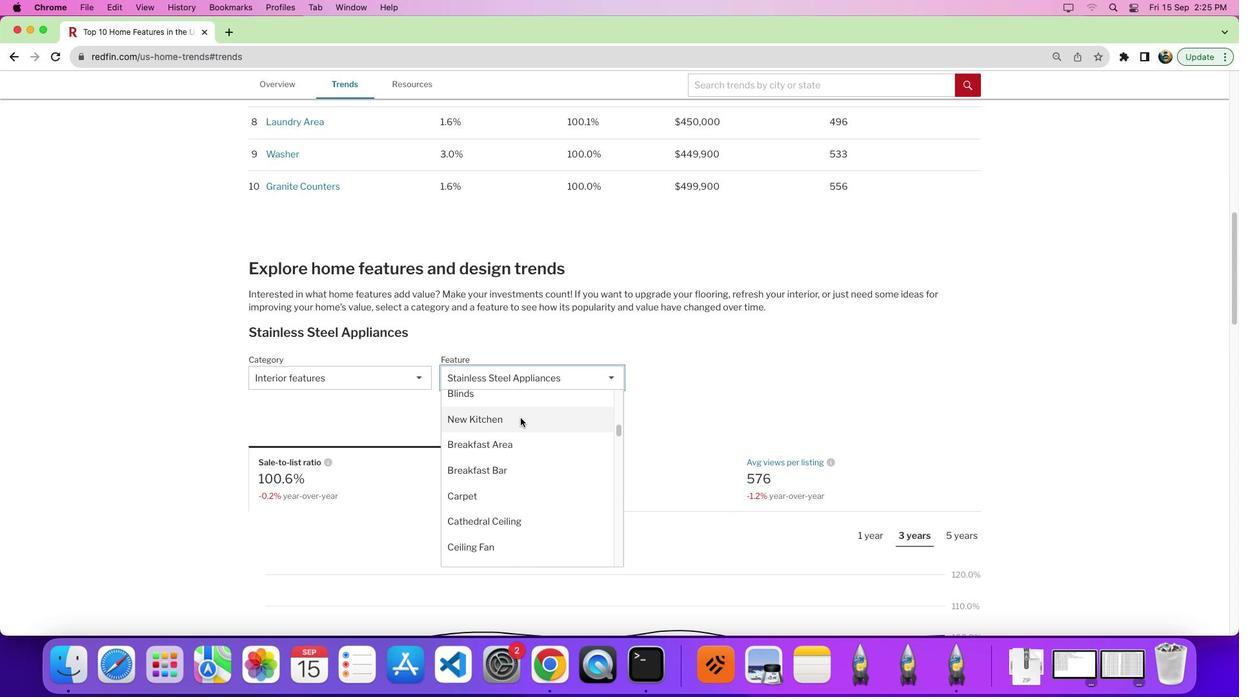 
Action: Mouse scrolled (533, 430) with delta (12, 11)
Screenshot: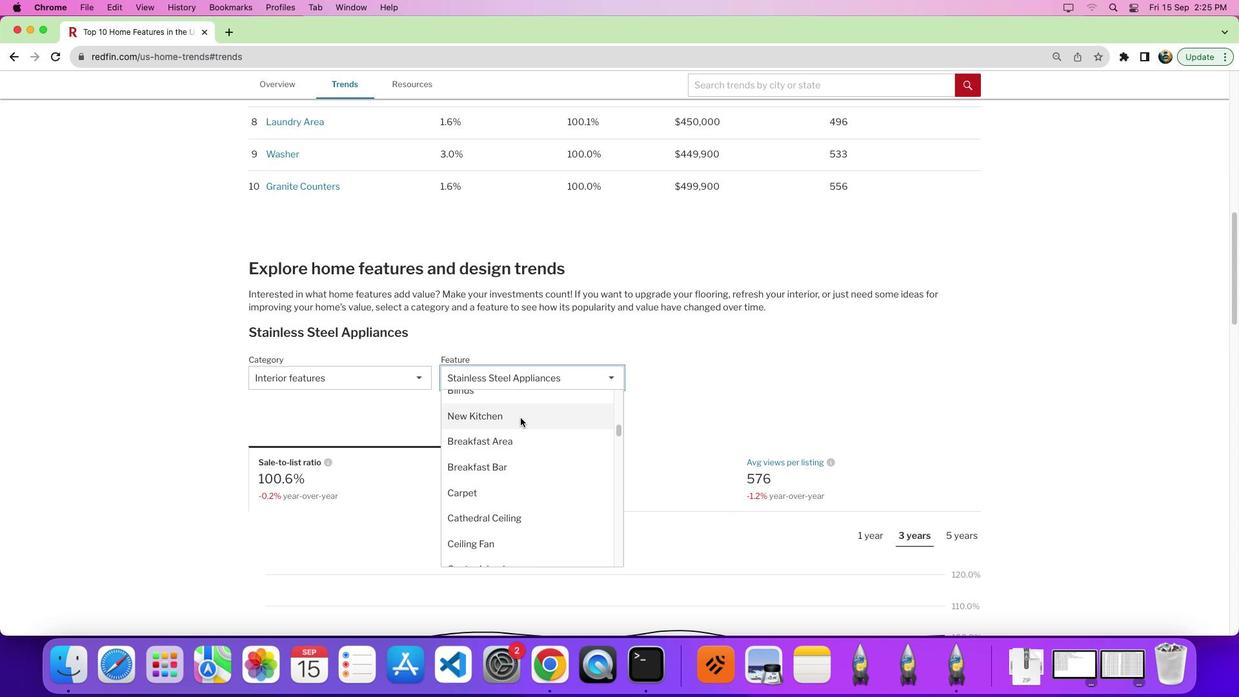
Action: Mouse scrolled (533, 430) with delta (12, 12)
Screenshot: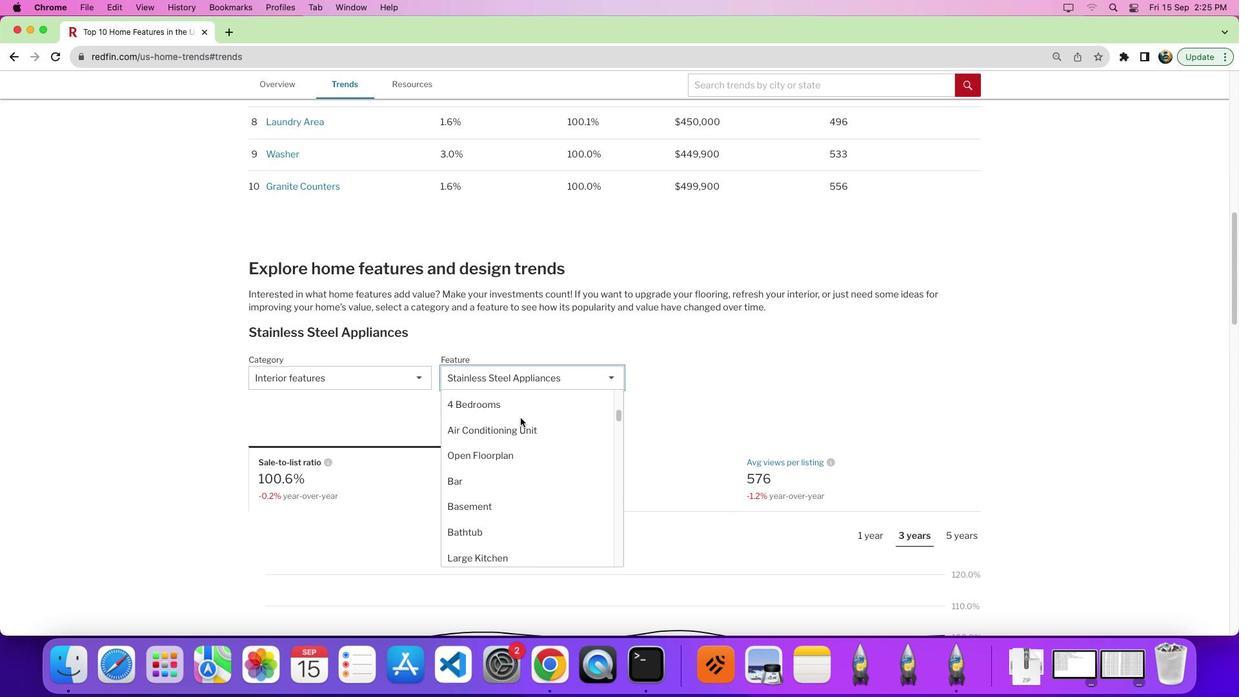 
Action: Mouse scrolled (533, 430) with delta (12, 12)
Screenshot: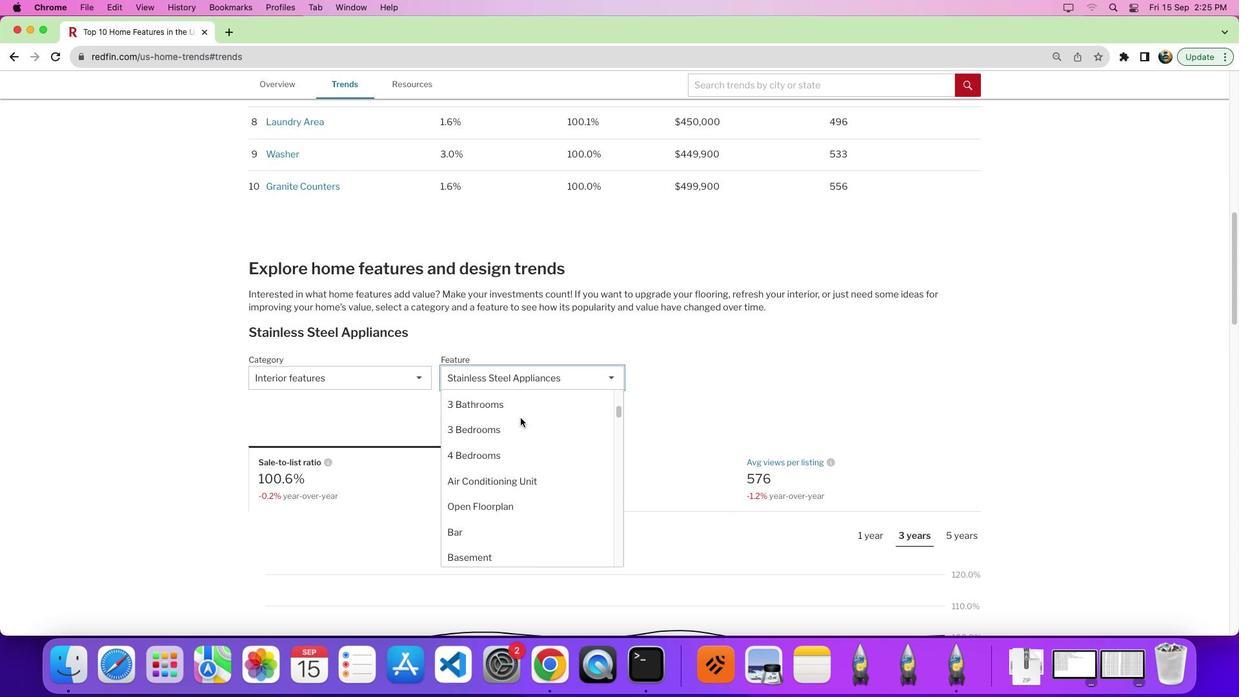 
Action: Mouse scrolled (533, 430) with delta (12, 16)
Screenshot: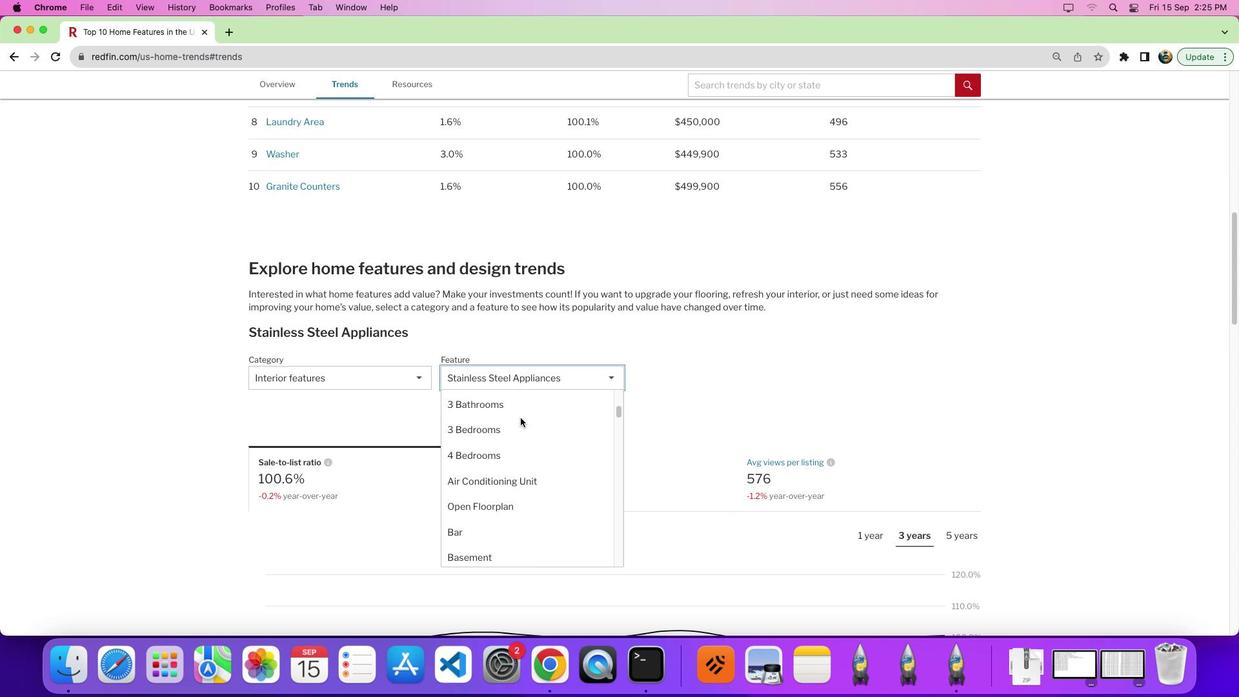 
Action: Mouse moved to (533, 490)
Screenshot: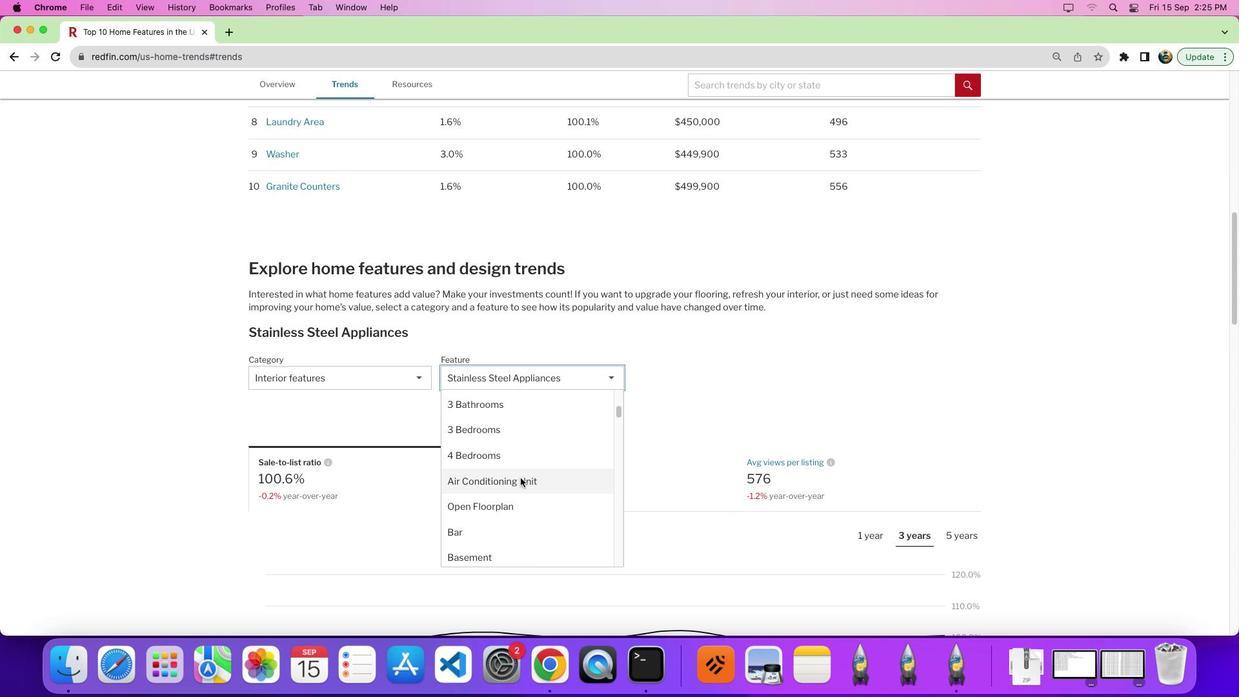 
Action: Mouse pressed left at (533, 490)
Screenshot: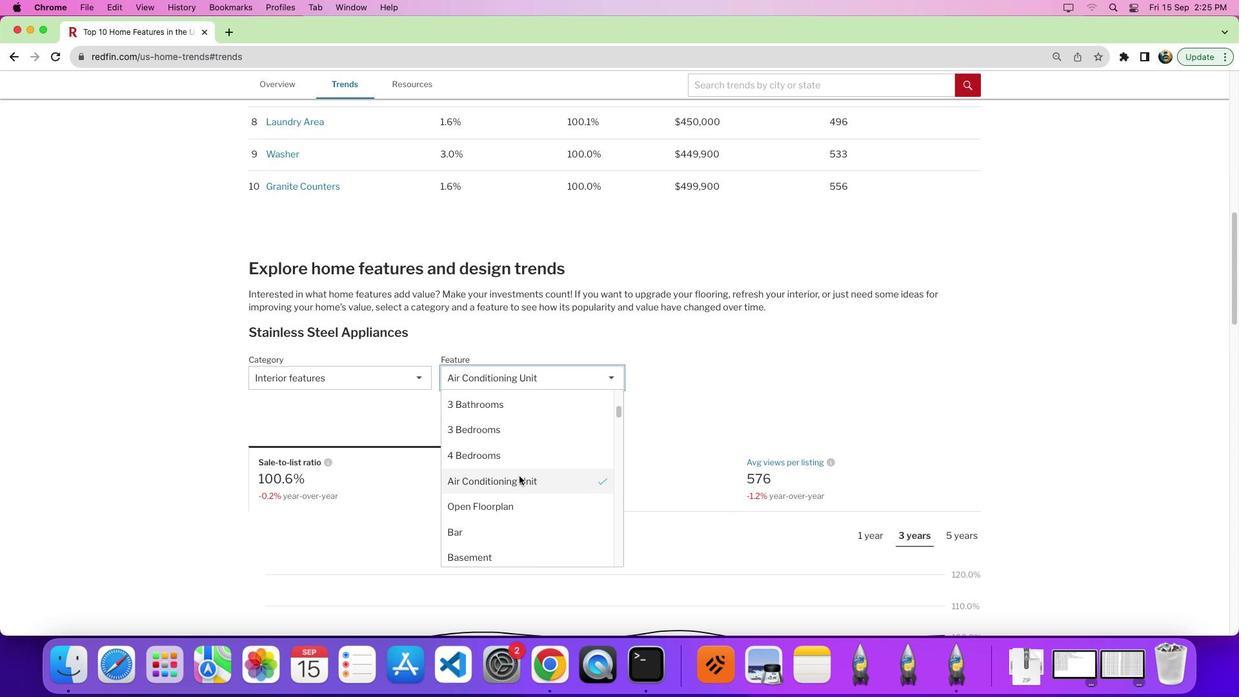 
Action: Mouse moved to (773, 375)
Screenshot: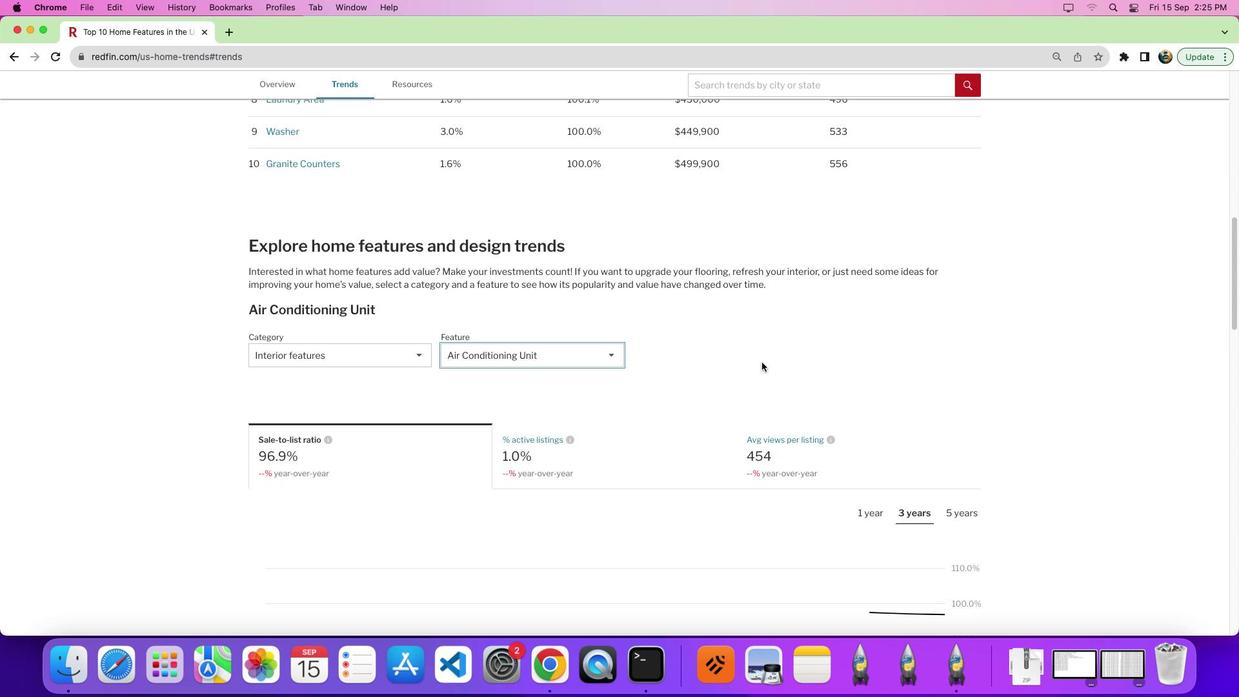 
Action: Mouse scrolled (773, 375) with delta (12, 11)
Screenshot: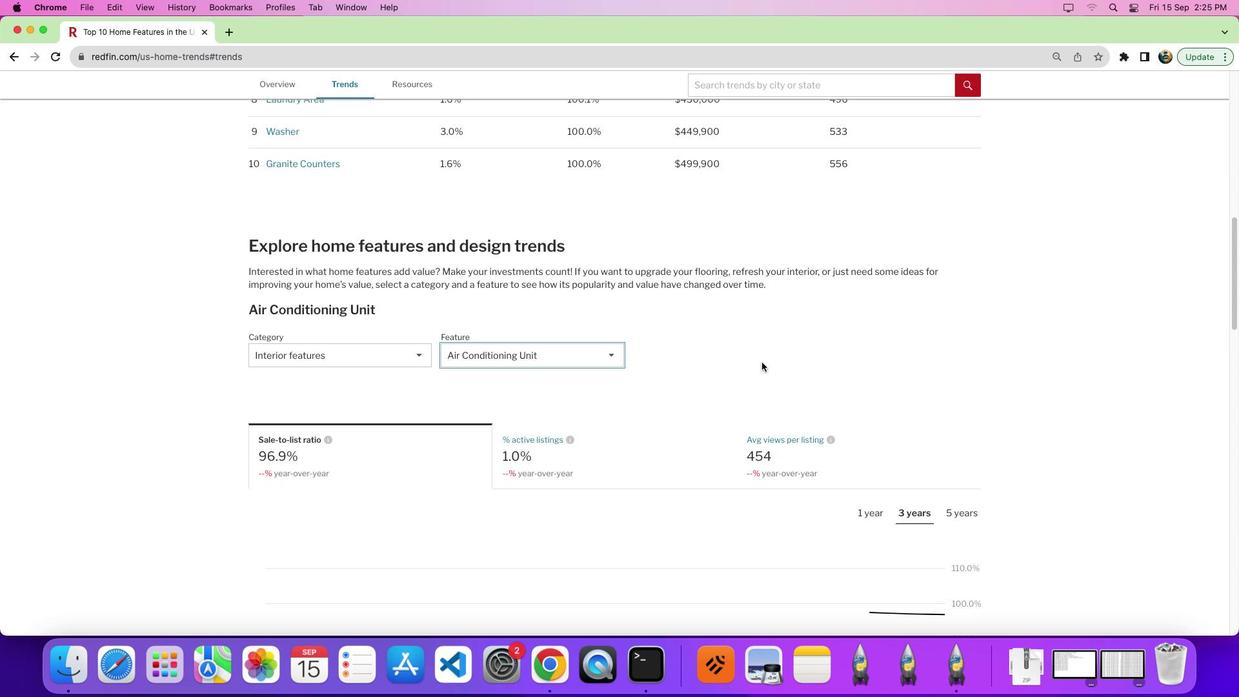 
Action: Mouse moved to (773, 375)
Screenshot: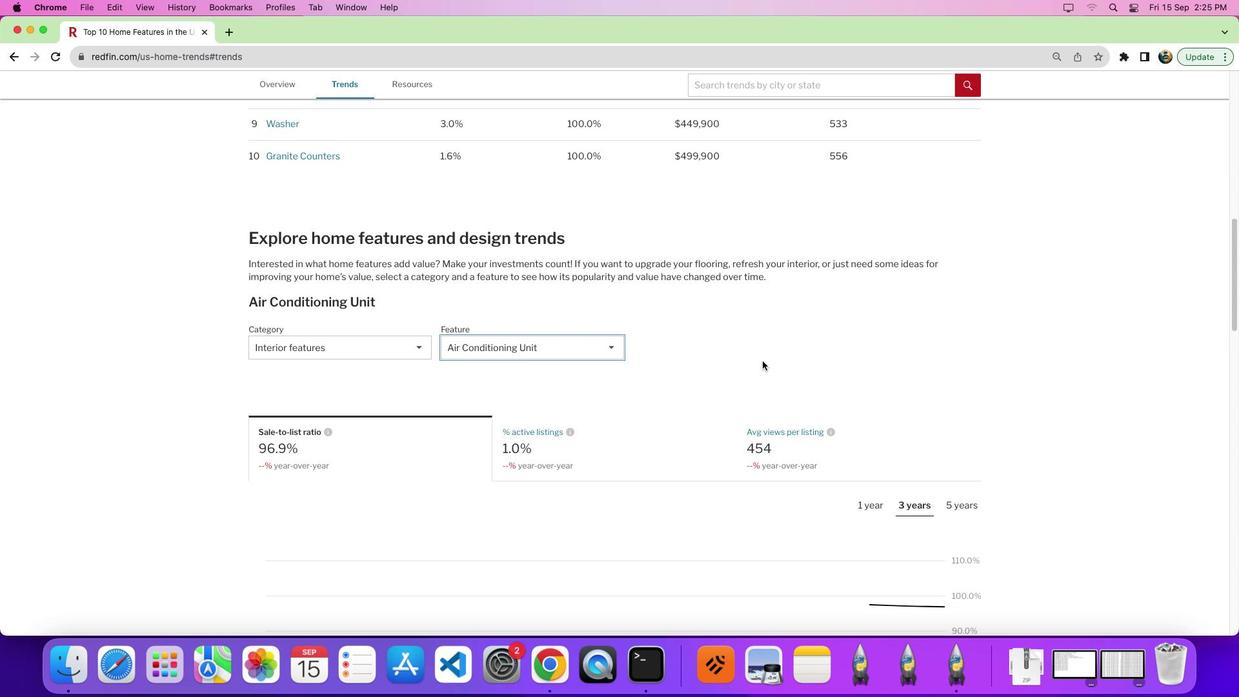 
Action: Mouse scrolled (773, 375) with delta (12, 11)
Screenshot: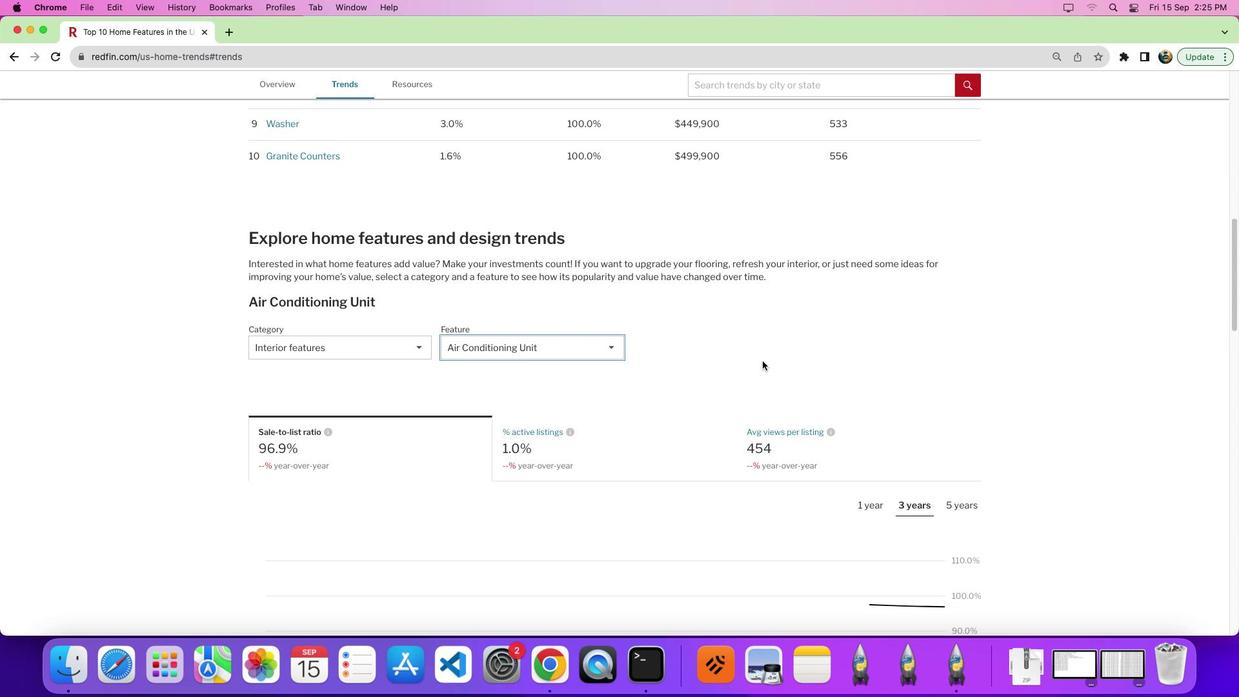 
Action: Mouse moved to (801, 364)
Screenshot: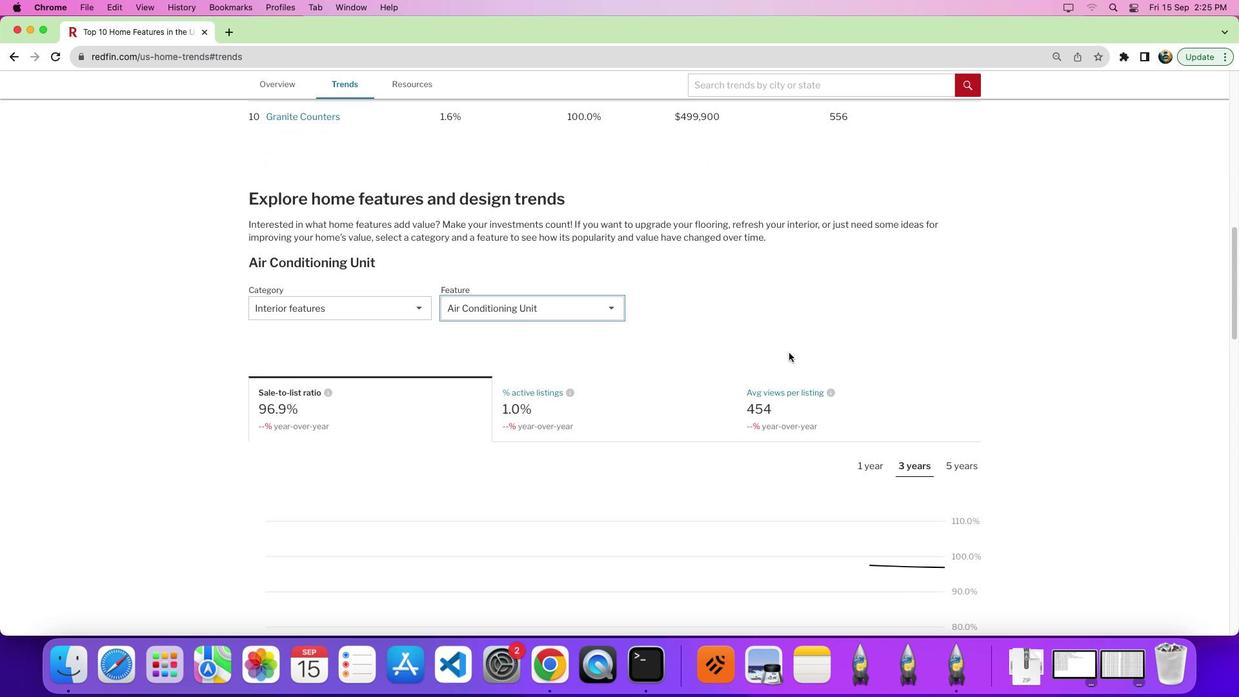 
Action: Mouse scrolled (801, 364) with delta (12, 11)
Screenshot: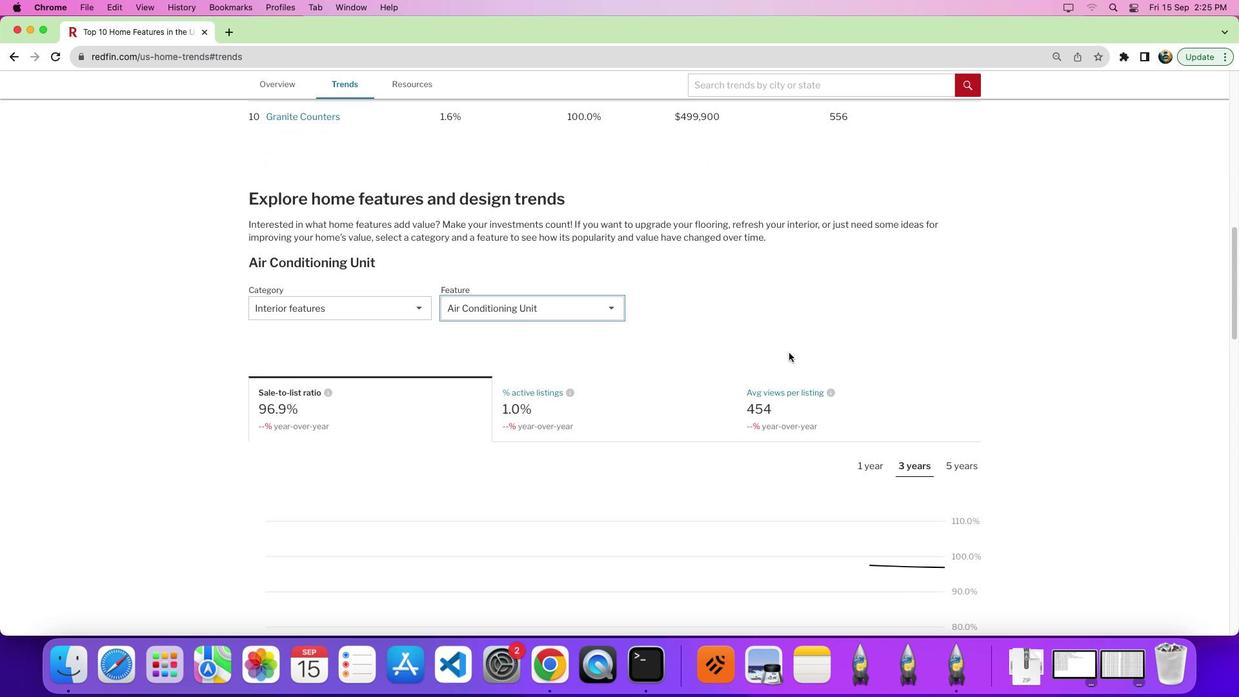 
Action: Mouse scrolled (801, 364) with delta (12, 11)
Screenshot: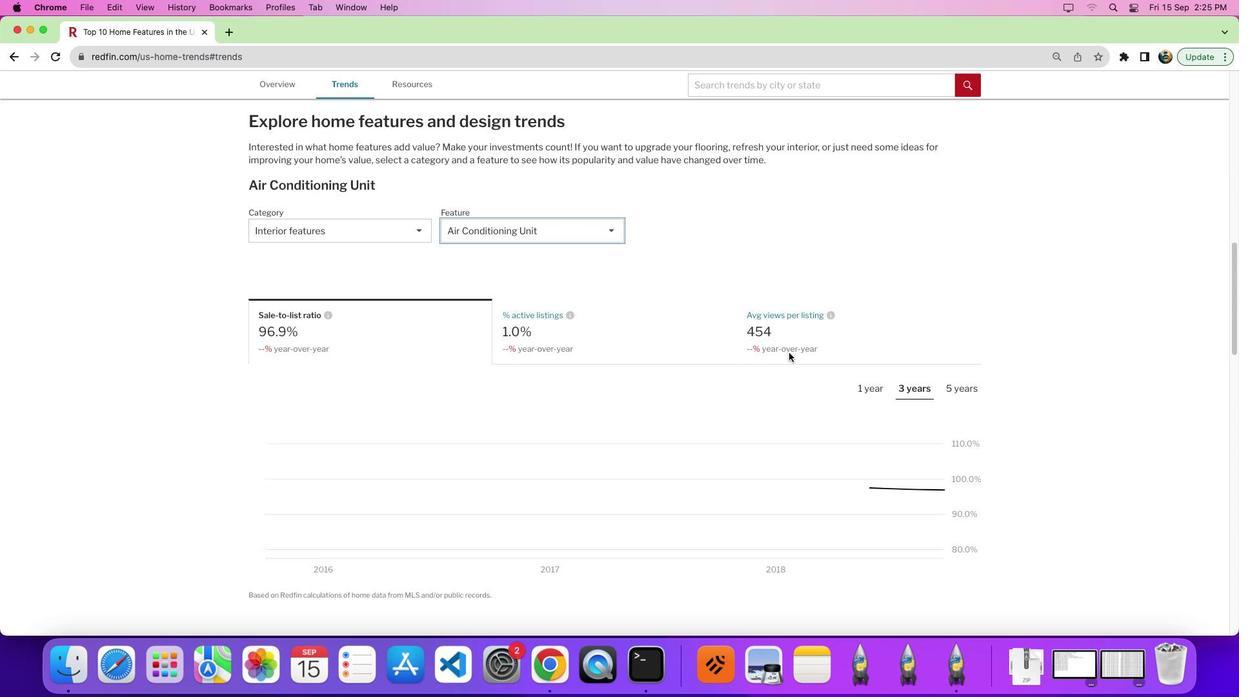 
Action: Mouse scrolled (801, 364) with delta (12, 9)
Screenshot: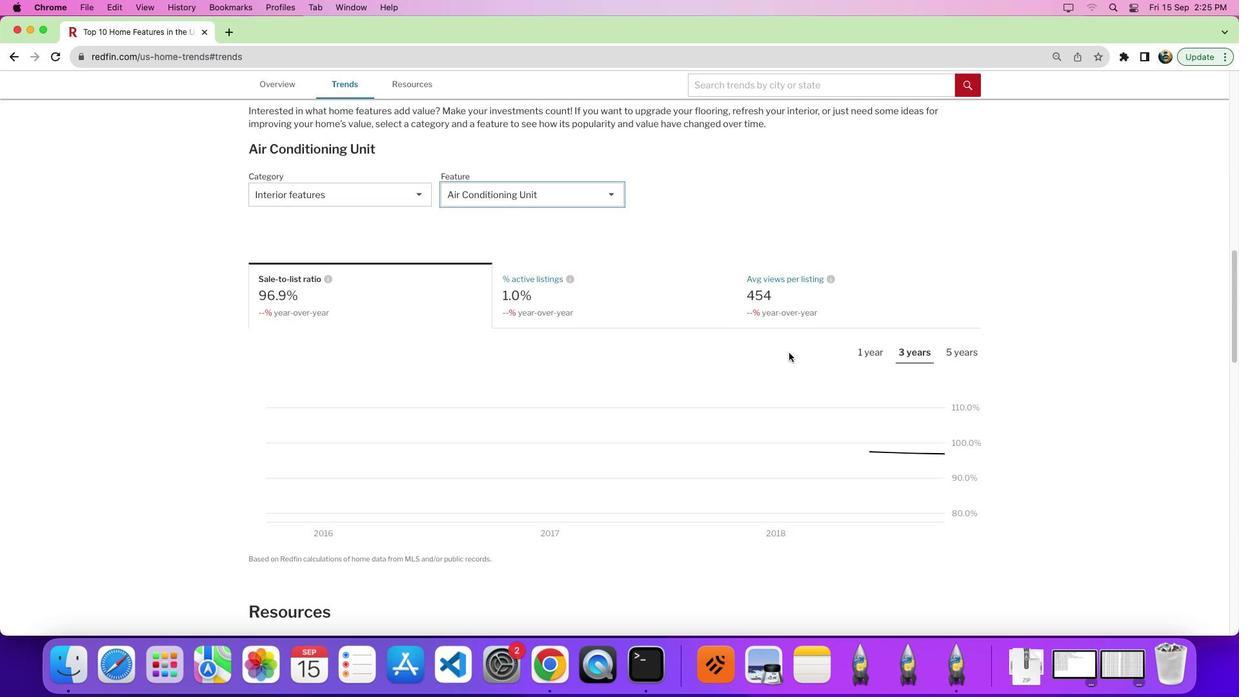 
Action: Mouse scrolled (801, 364) with delta (12, 11)
Screenshot: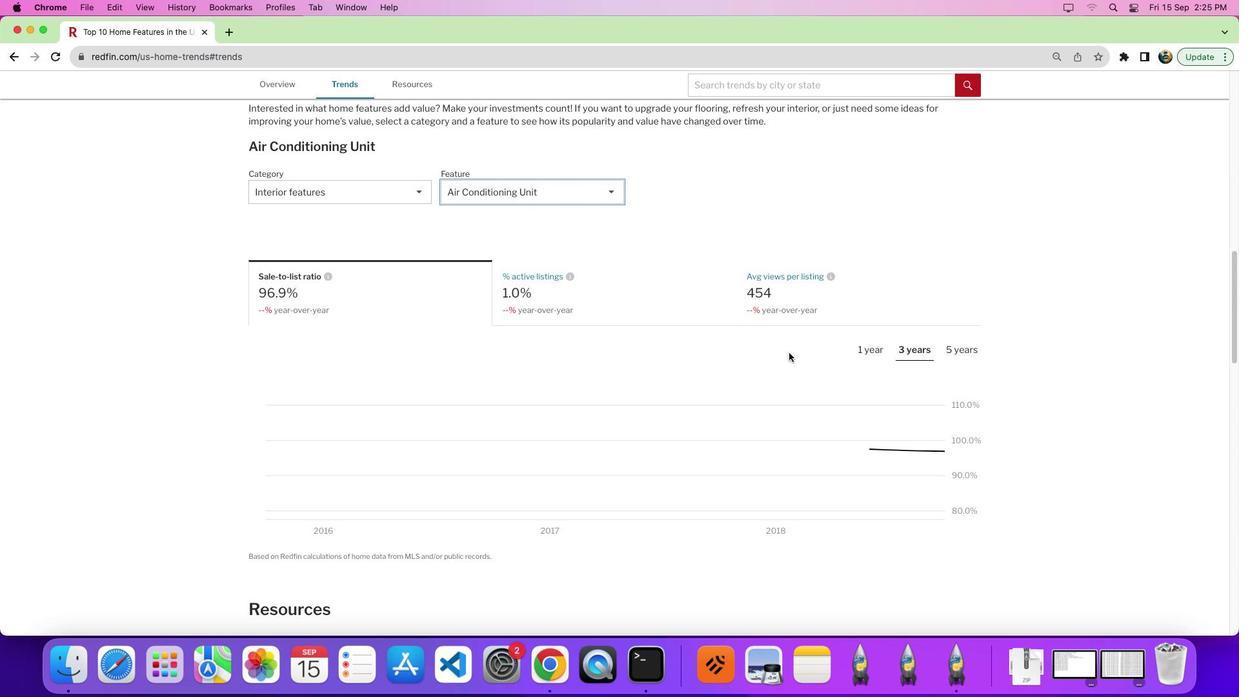 
Action: Mouse moved to (743, 299)
Screenshot: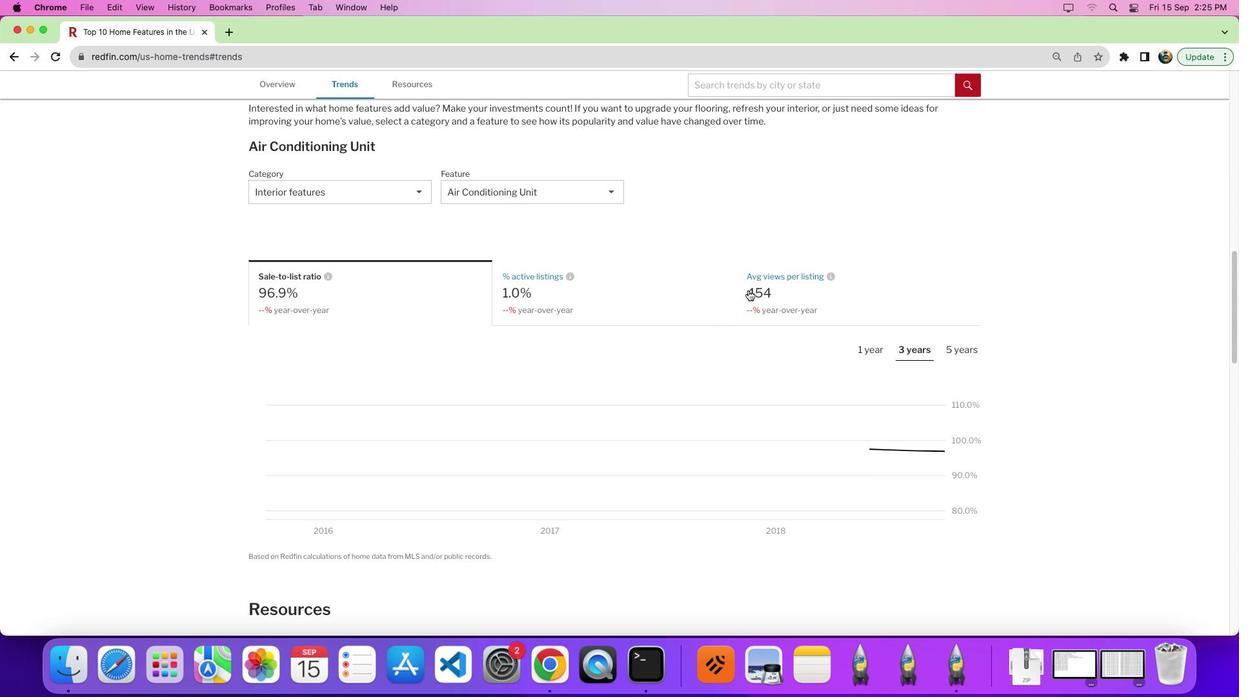
Action: Mouse pressed left at (743, 299)
Screenshot: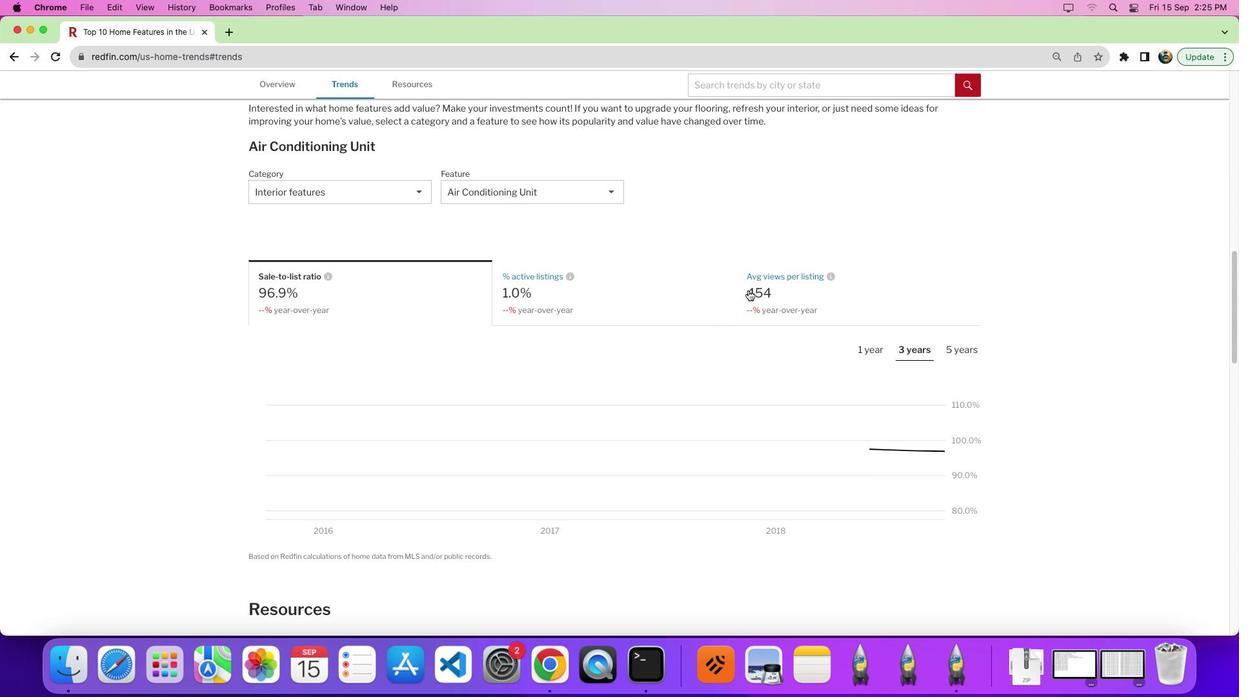 
Action: Mouse moved to (796, 304)
Screenshot: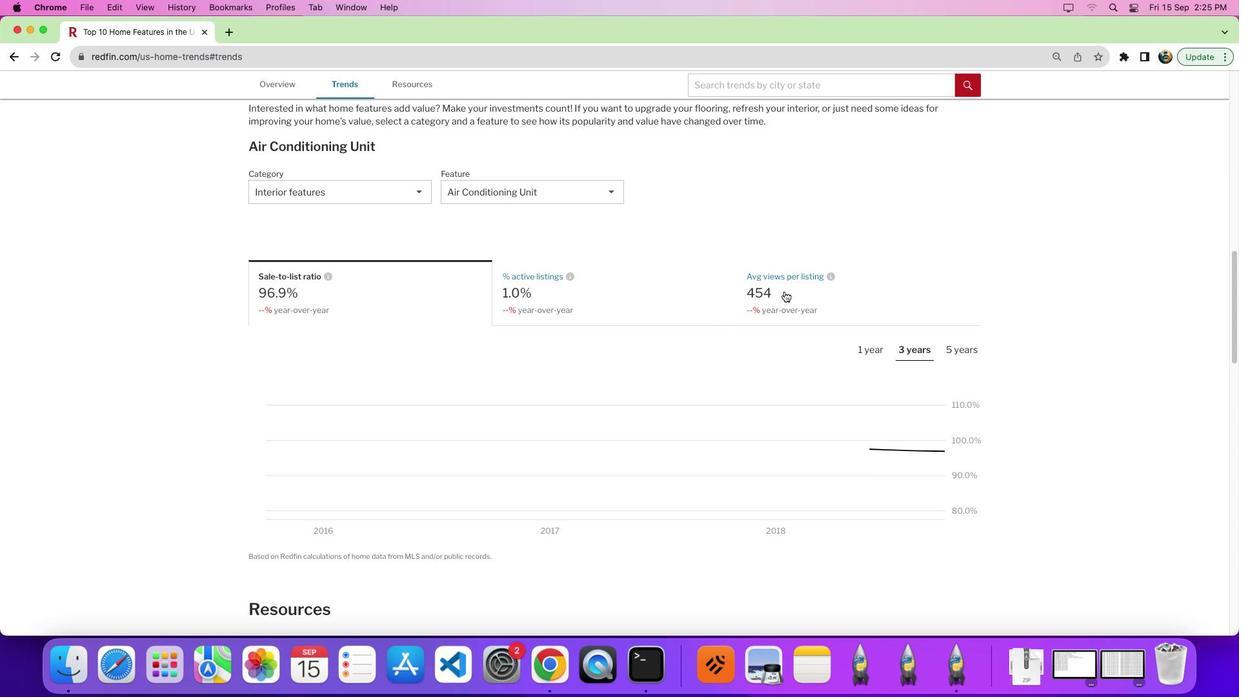 
Action: Mouse pressed left at (796, 304)
Screenshot: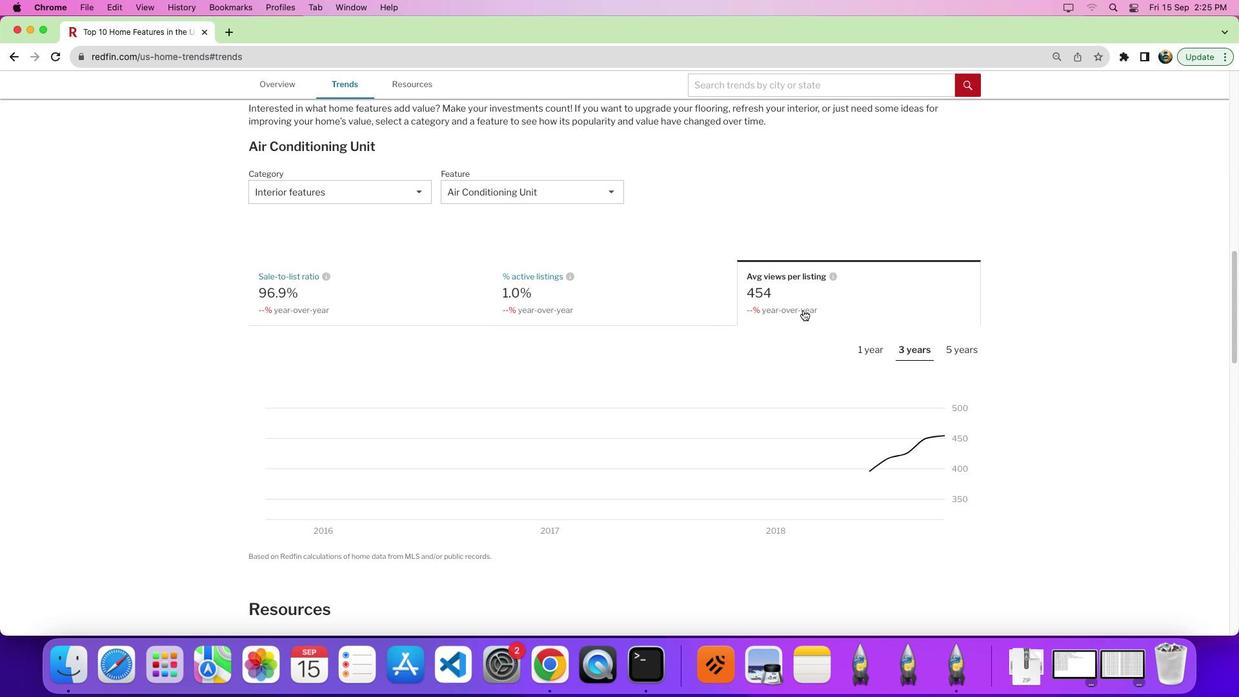 
Action: Mouse moved to (894, 363)
Screenshot: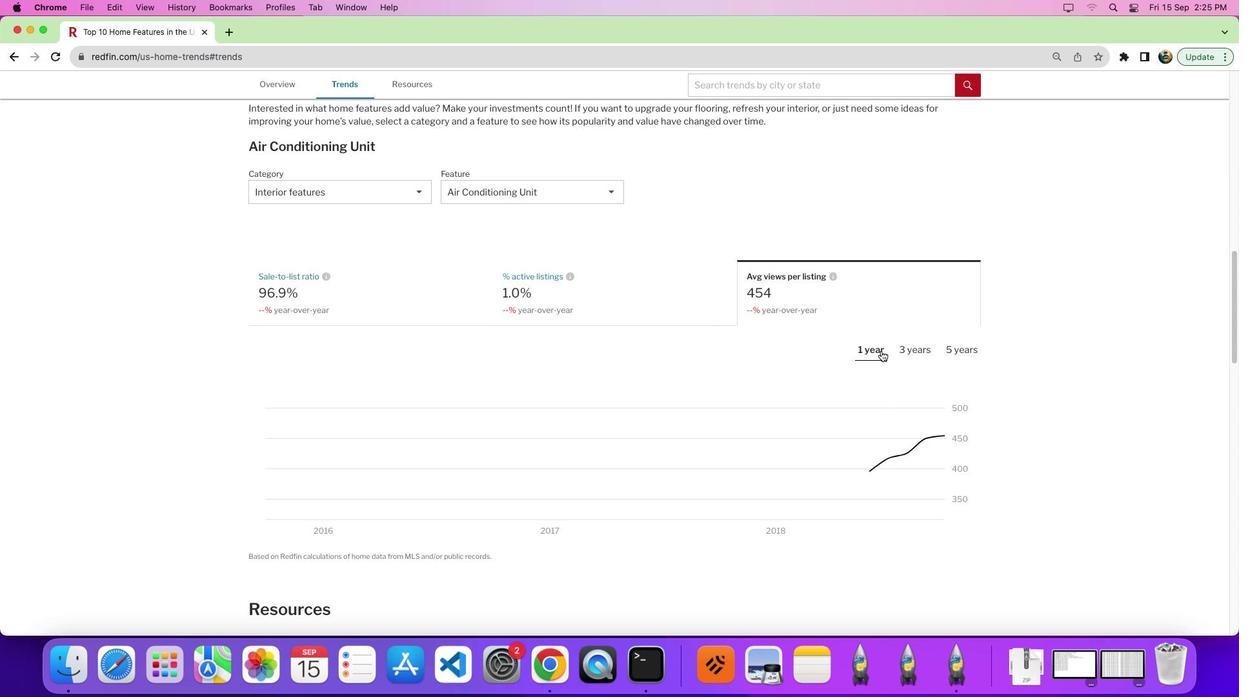 
Action: Mouse pressed left at (894, 363)
Screenshot: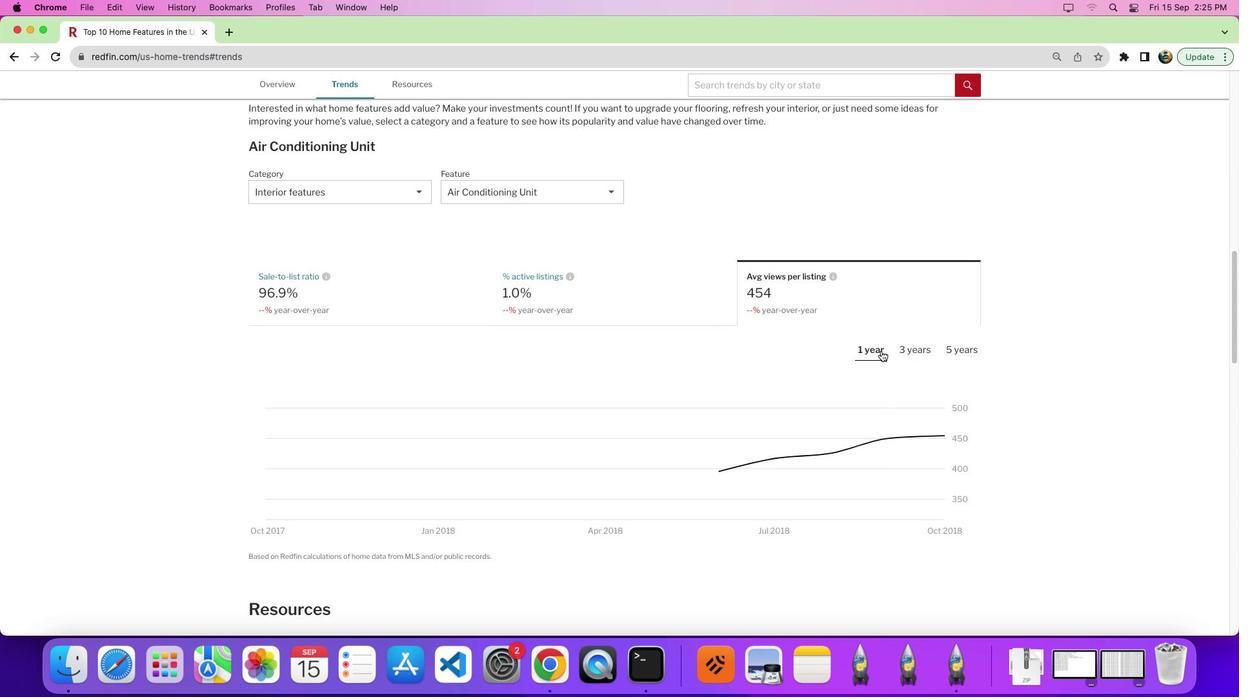 
Action: Mouse moved to (883, 410)
Screenshot: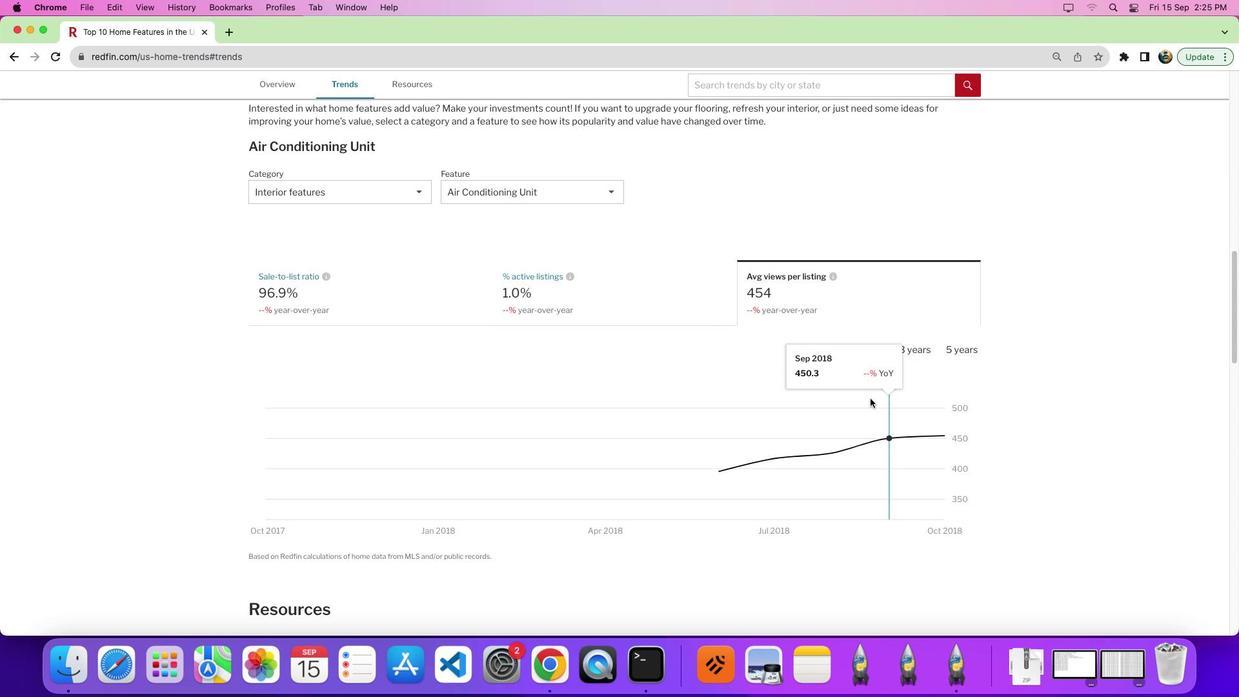 
Action: Mouse scrolled (883, 410) with delta (12, 11)
Screenshot: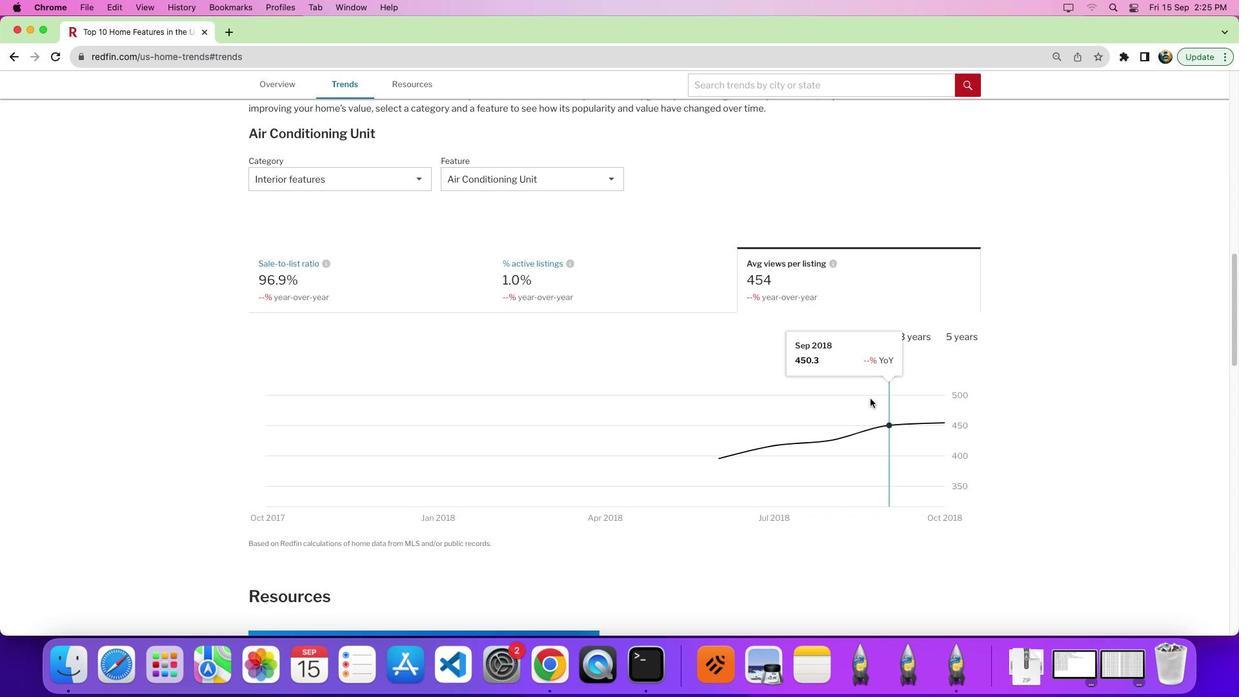 
Action: Mouse scrolled (883, 410) with delta (12, 11)
Screenshot: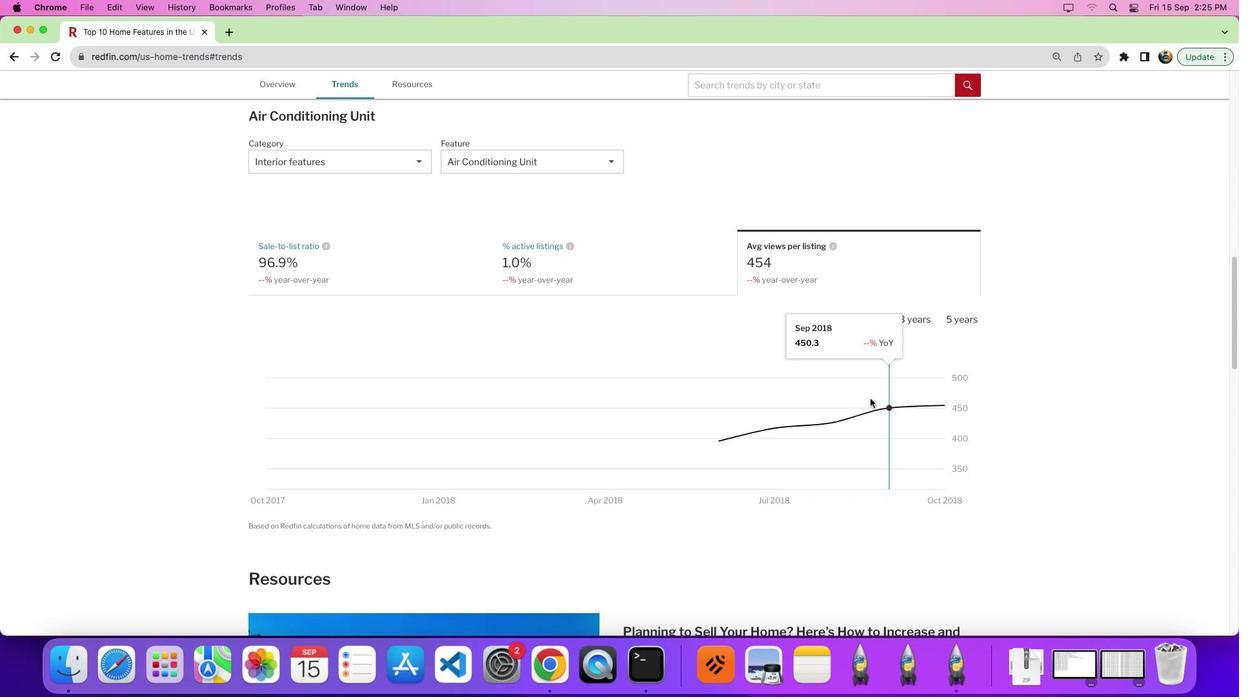 
Action: Mouse moved to (872, 433)
Screenshot: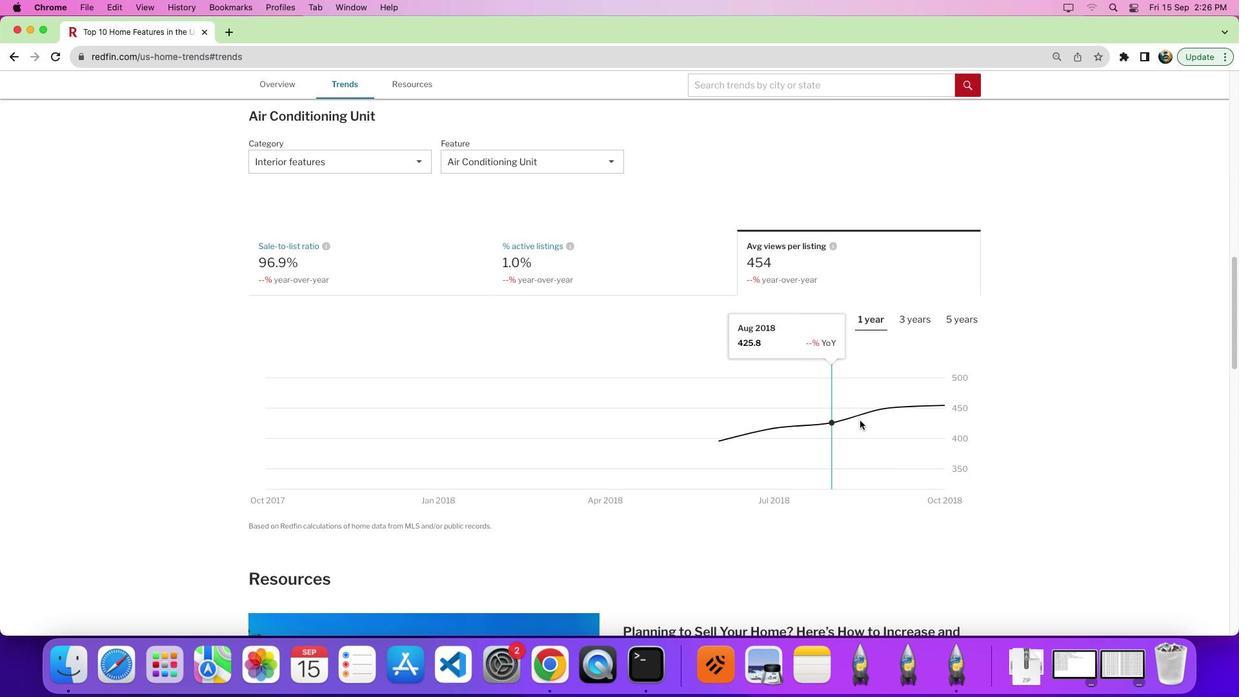 
